 Task: For heading Use Italics Amatic SC with green colour & bold.  font size for heading22,  'Change the font style of data to'Caveat and font size to 14,  Change the alignment of both headline & data to Align left In the sheet  AssetAllocation logbook
Action: Mouse moved to (66, 146)
Screenshot: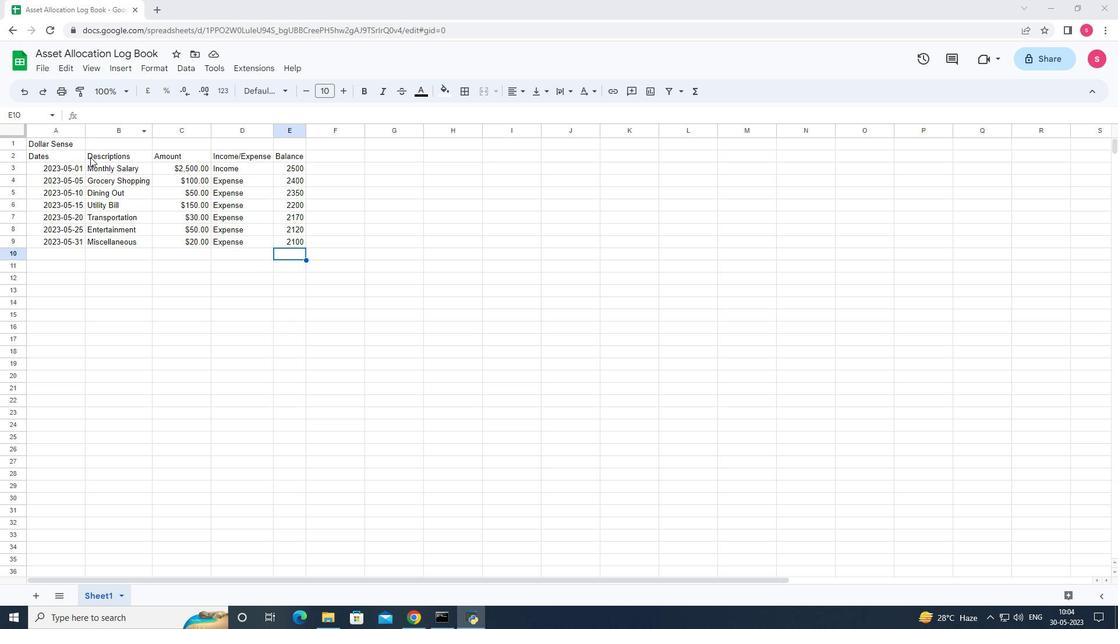 
Action: Mouse pressed left at (66, 146)
Screenshot: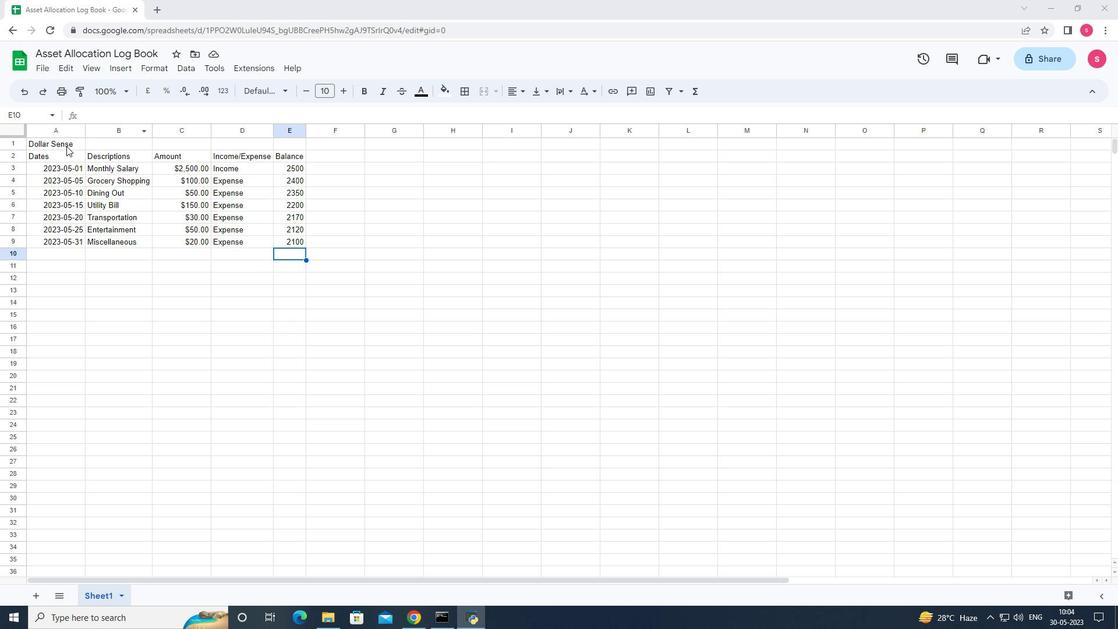 
Action: Mouse moved to (290, 89)
Screenshot: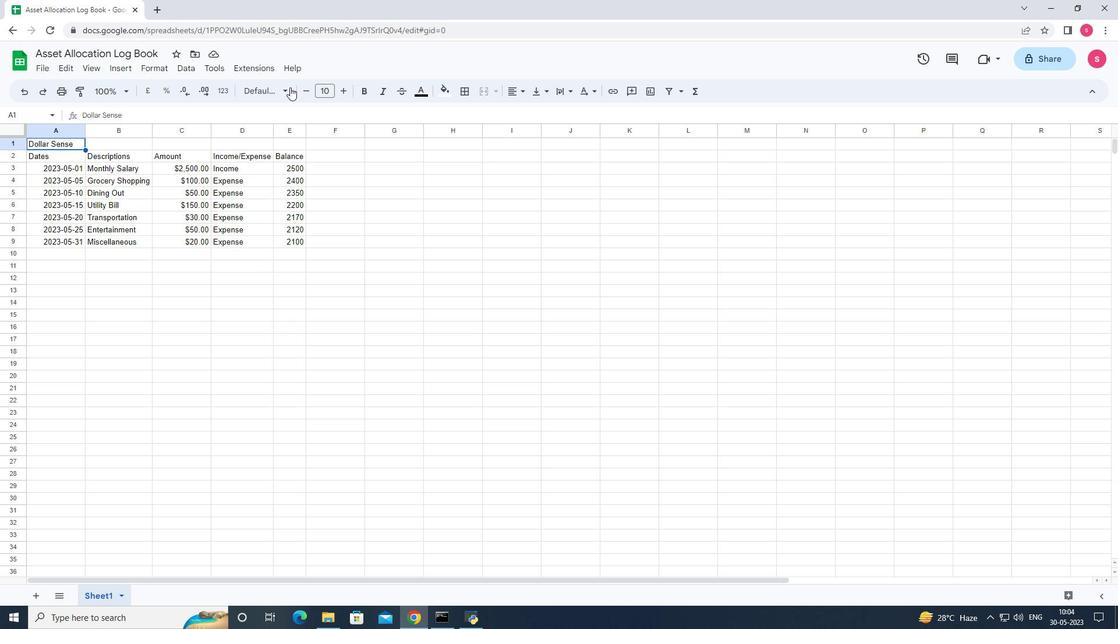 
Action: Mouse pressed left at (290, 89)
Screenshot: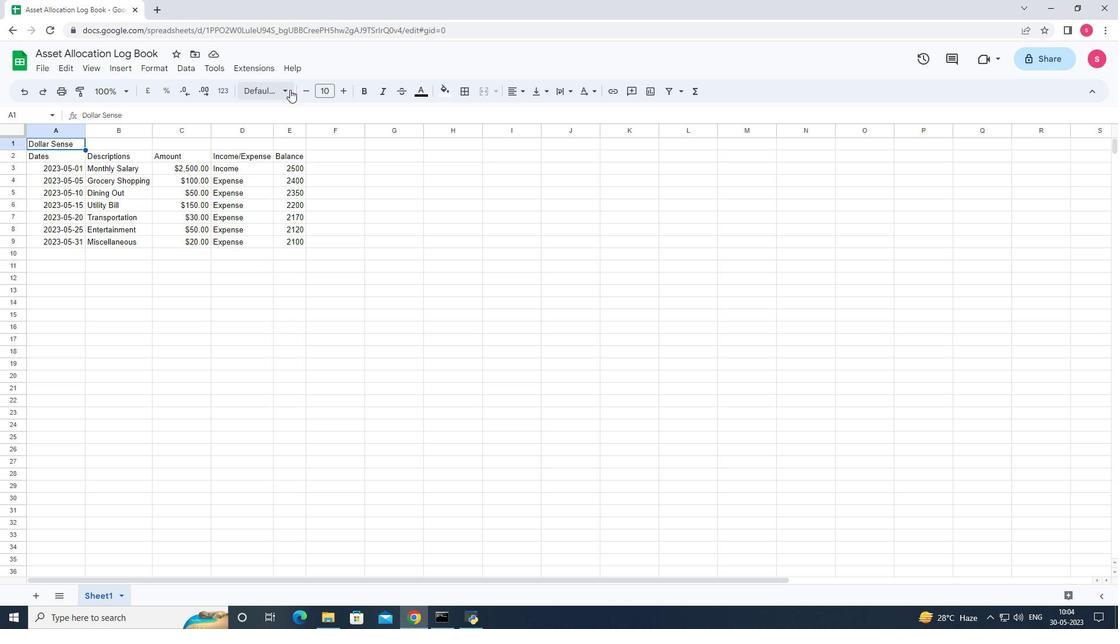 
Action: Mouse moved to (290, 311)
Screenshot: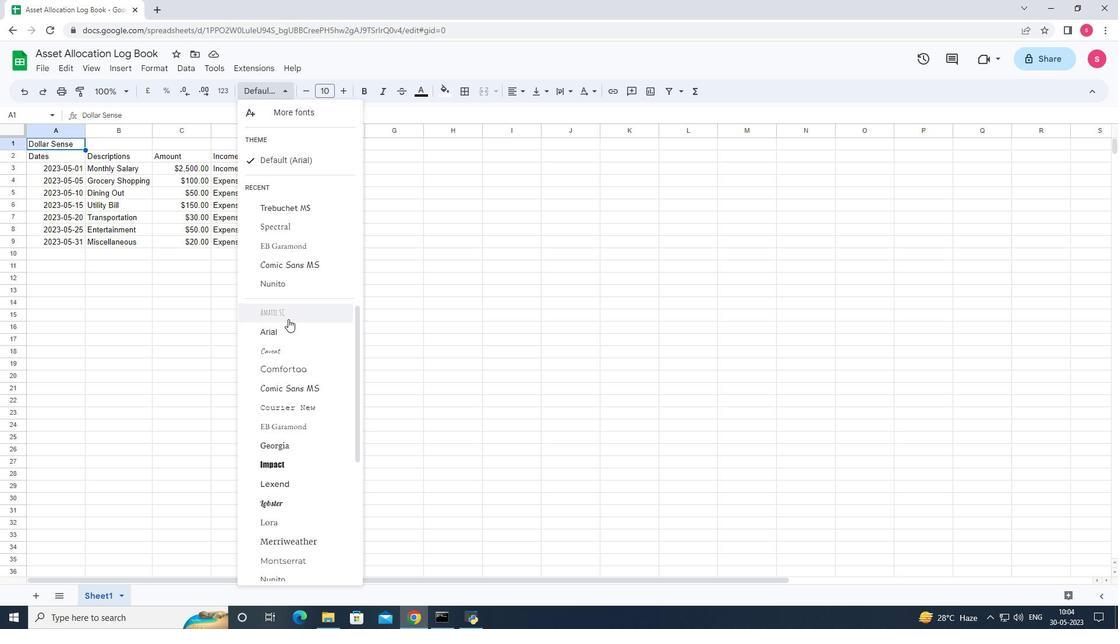 
Action: Mouse pressed left at (290, 311)
Screenshot: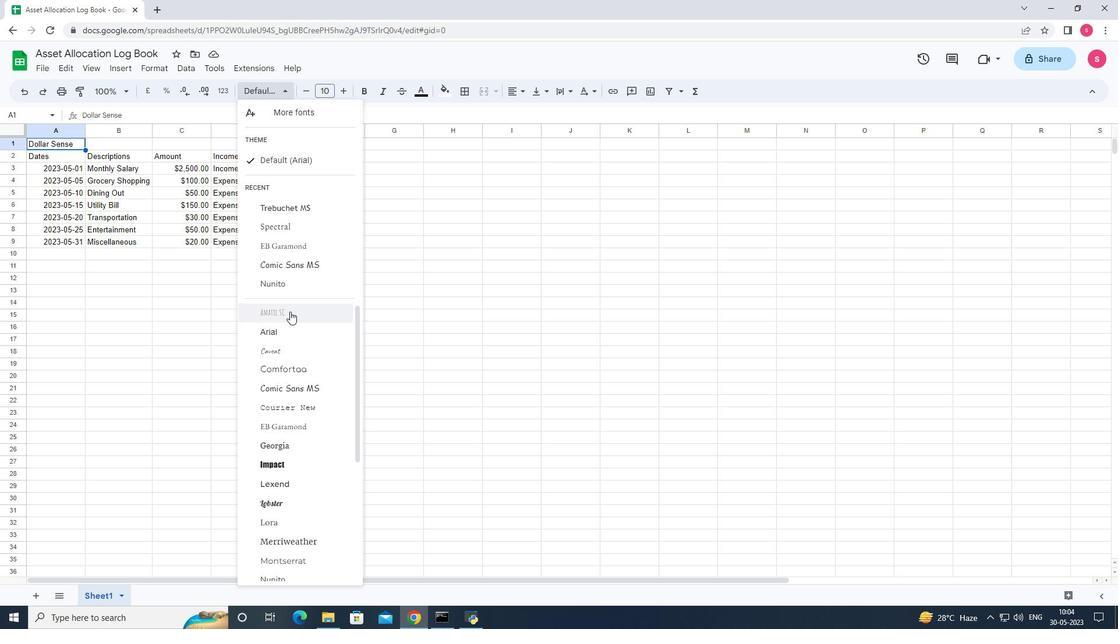
Action: Mouse moved to (425, 93)
Screenshot: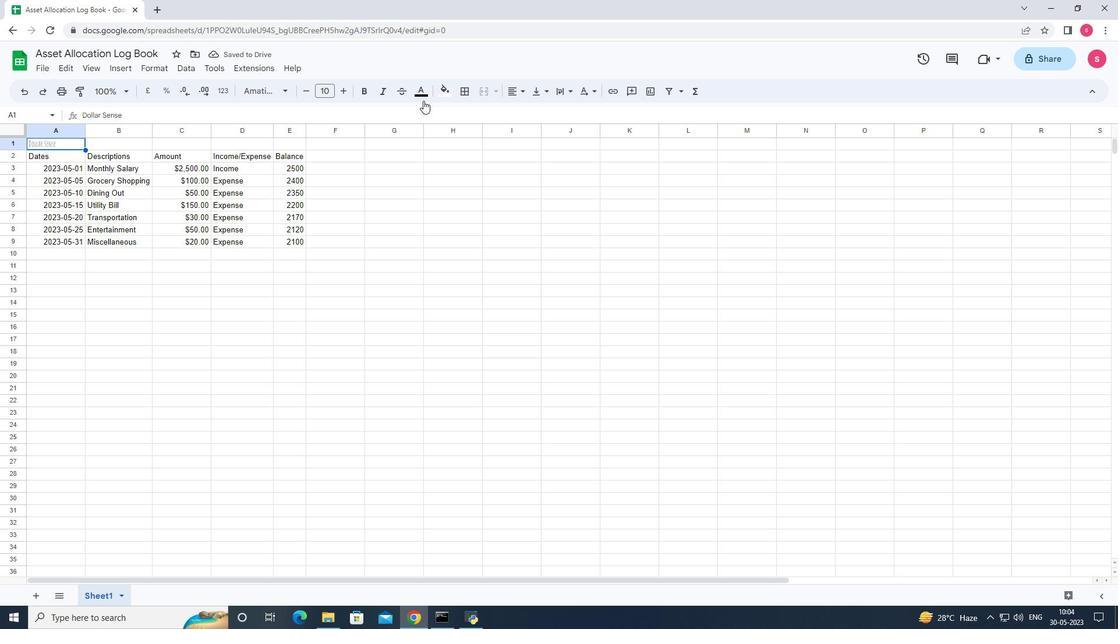 
Action: Mouse pressed left at (425, 93)
Screenshot: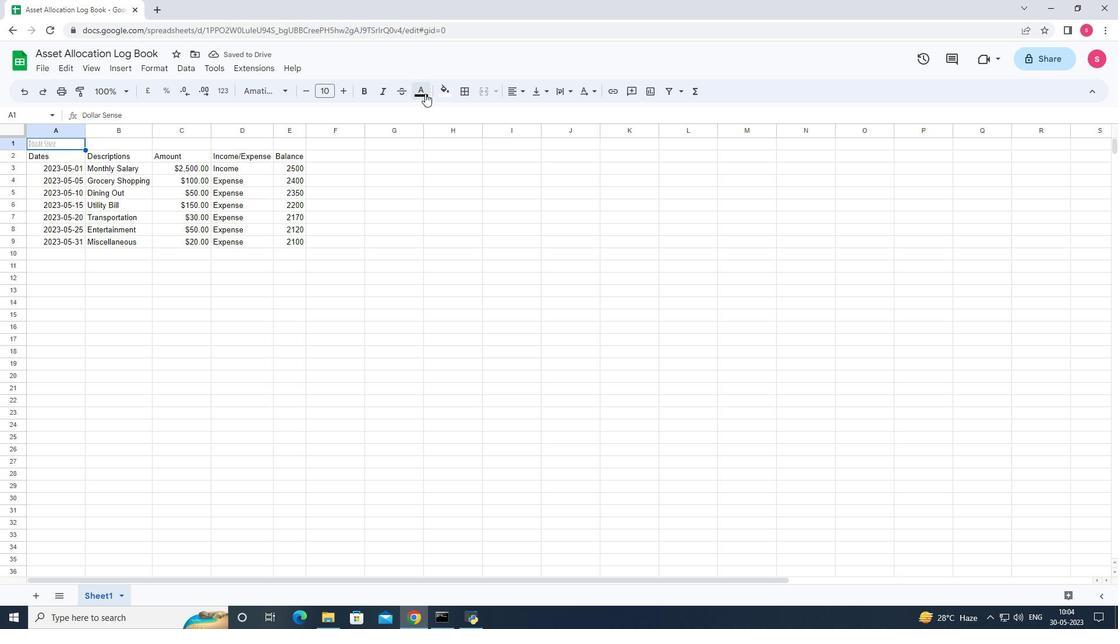 
Action: Mouse moved to (490, 251)
Screenshot: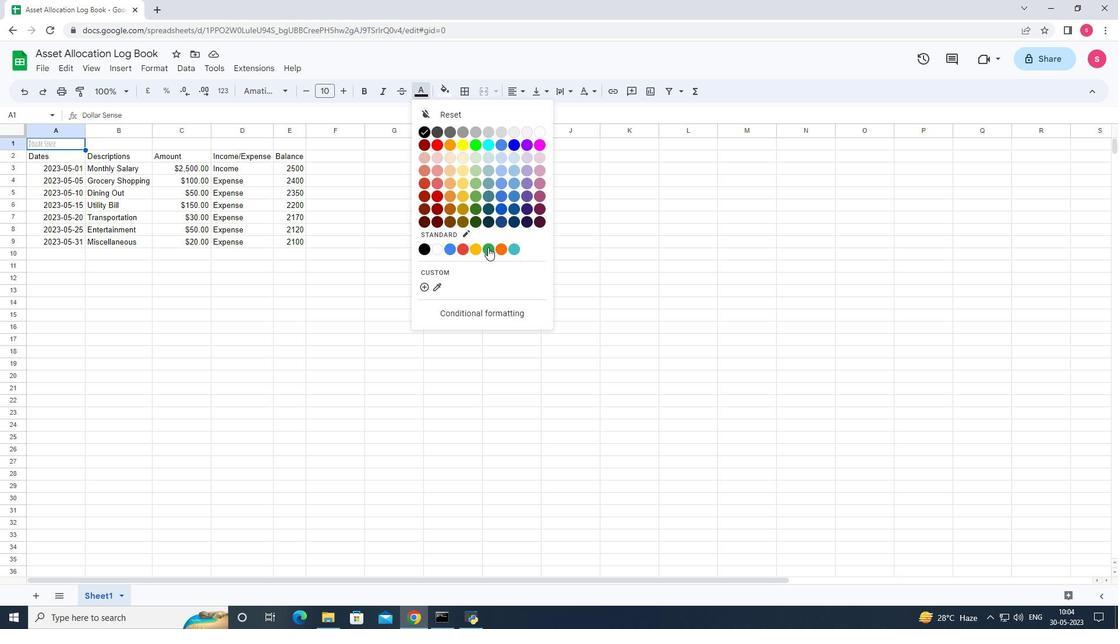 
Action: Mouse pressed left at (490, 251)
Screenshot: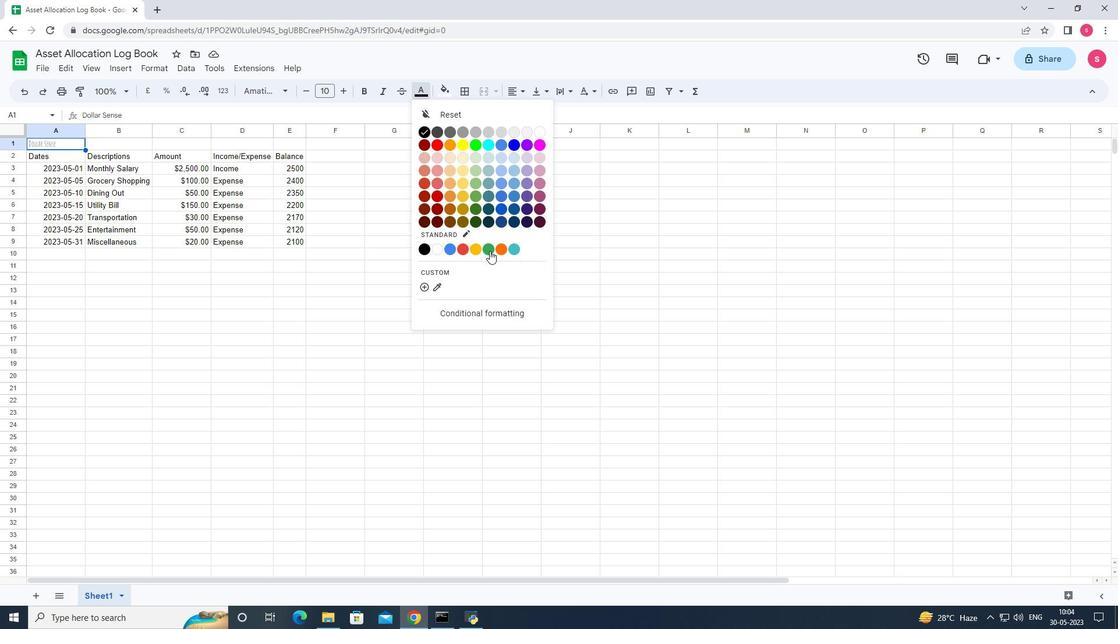 
Action: Mouse moved to (163, 71)
Screenshot: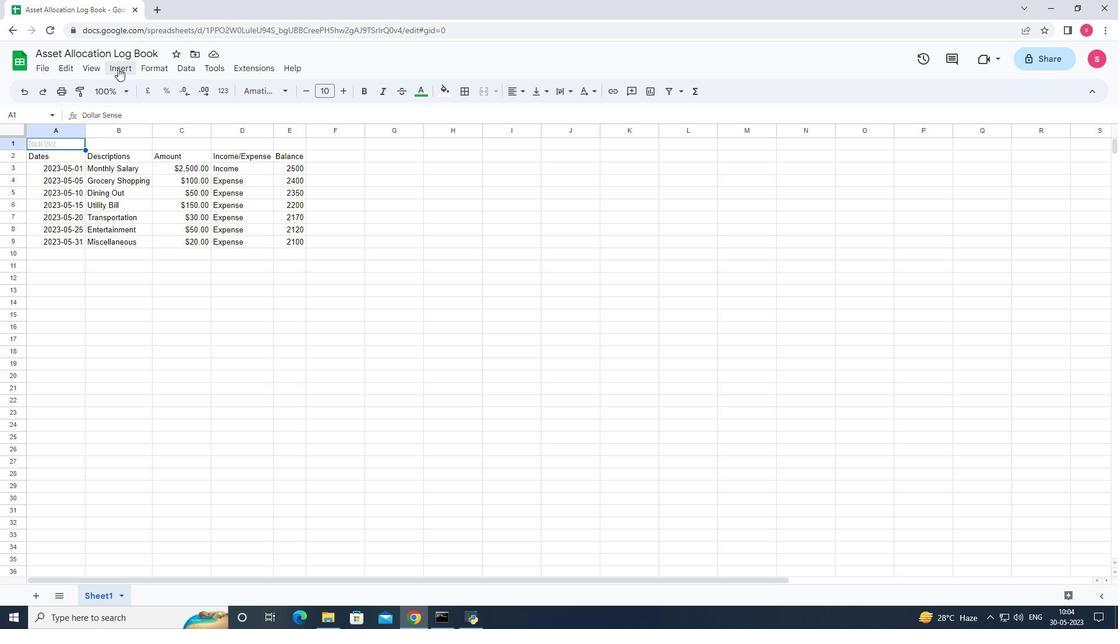 
Action: Mouse pressed left at (163, 71)
Screenshot: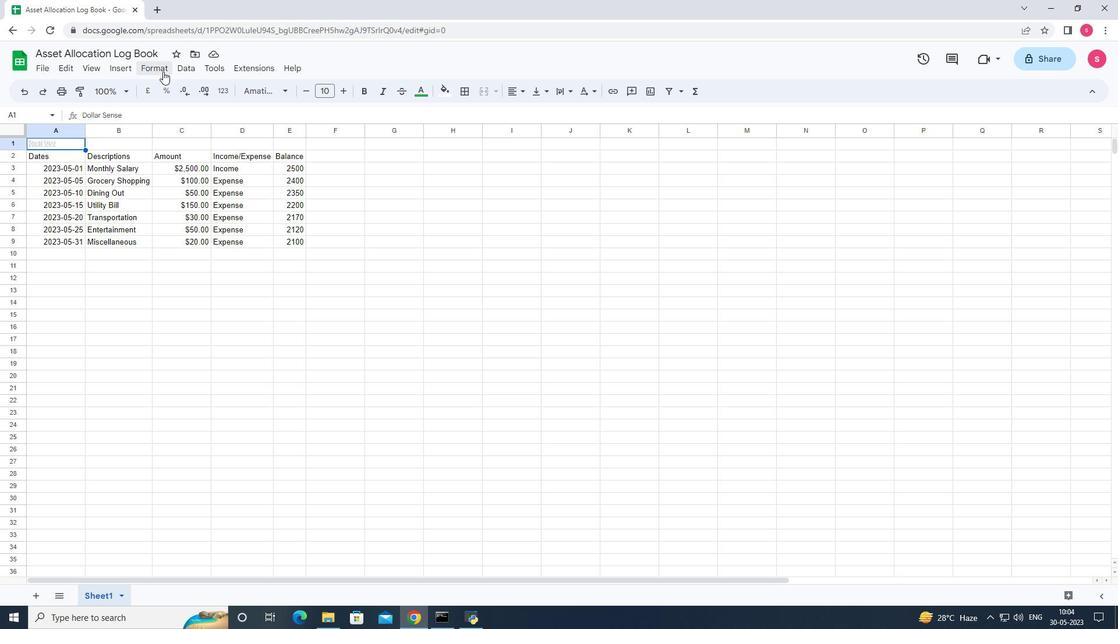 
Action: Mouse moved to (168, 129)
Screenshot: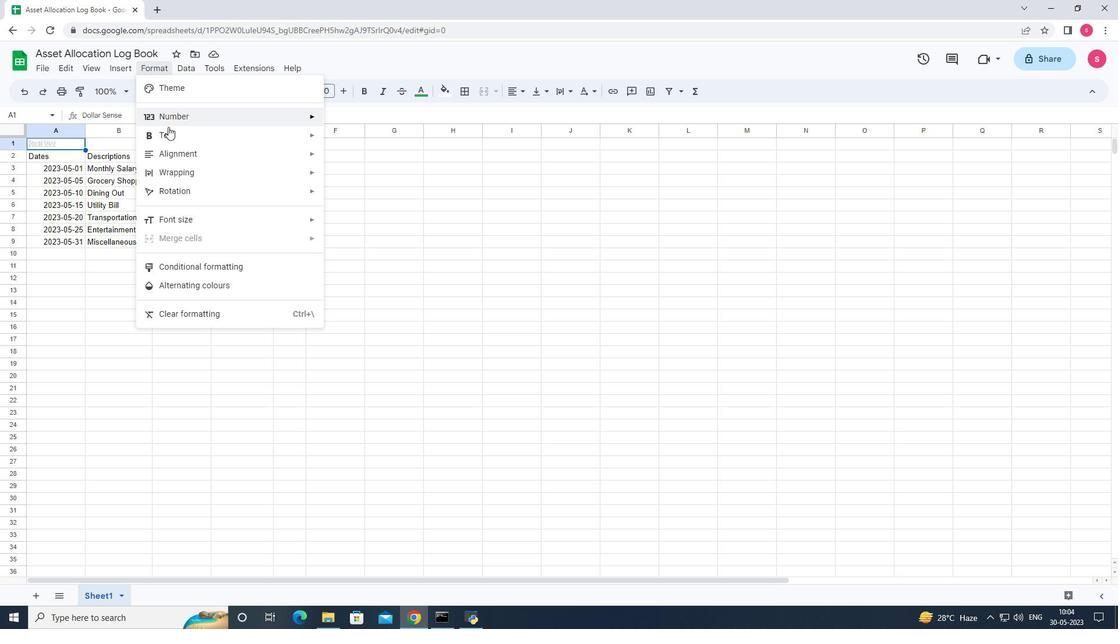 
Action: Mouse pressed left at (168, 129)
Screenshot: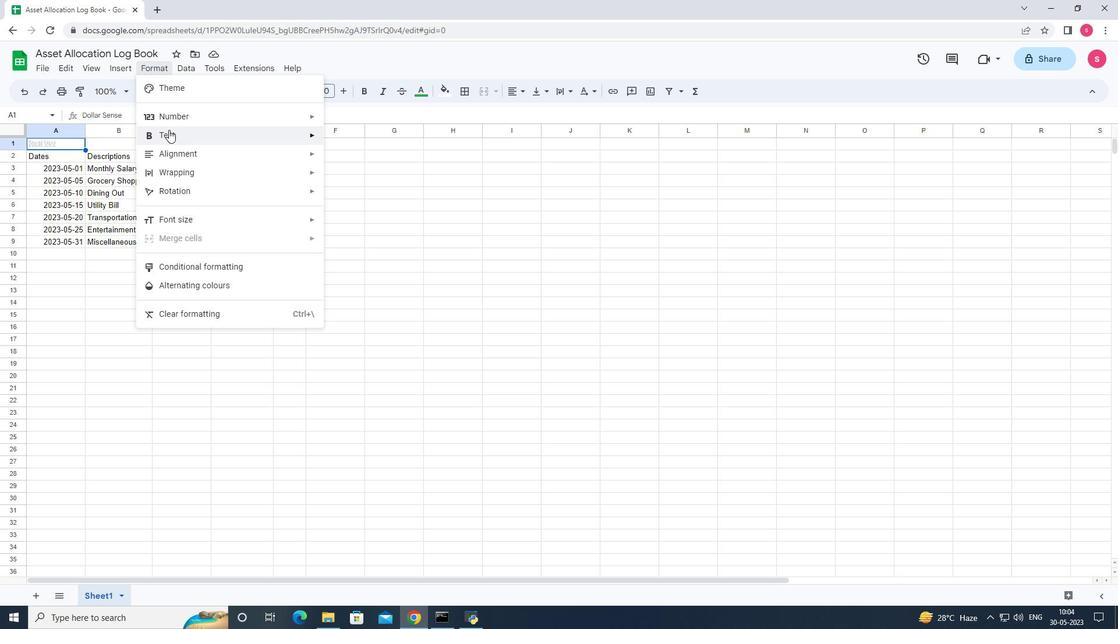 
Action: Mouse moved to (373, 137)
Screenshot: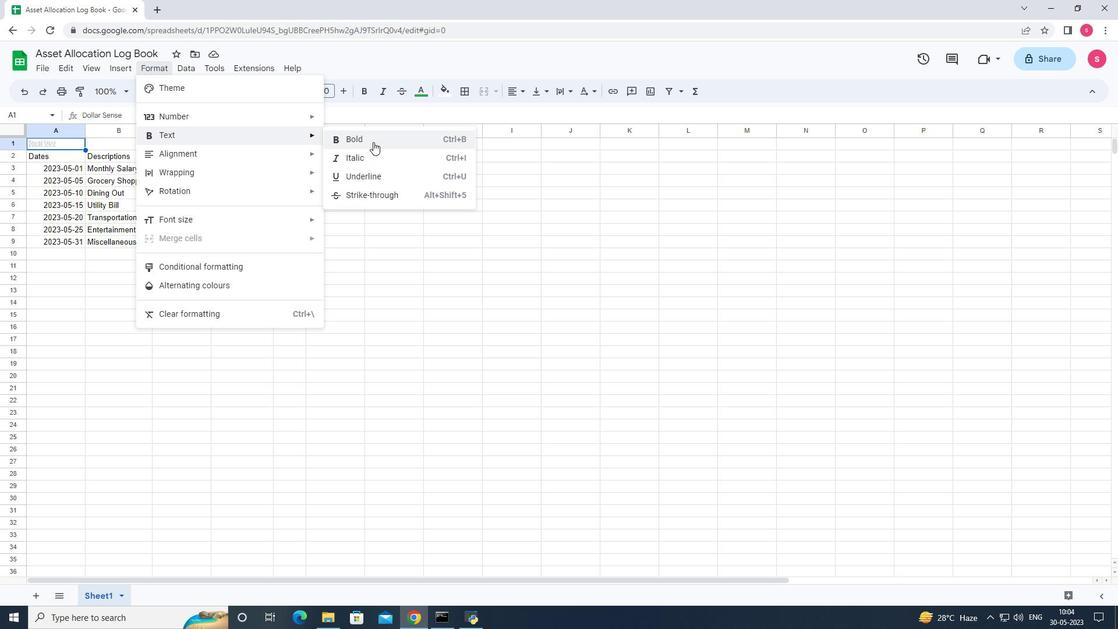 
Action: Mouse pressed left at (373, 137)
Screenshot: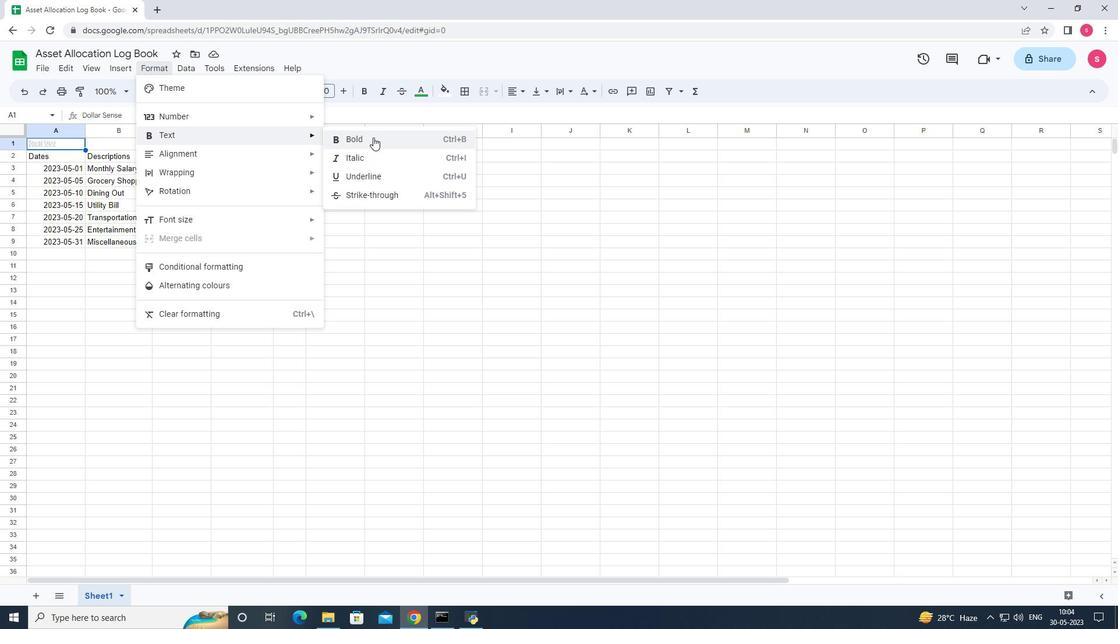 
Action: Mouse moved to (340, 87)
Screenshot: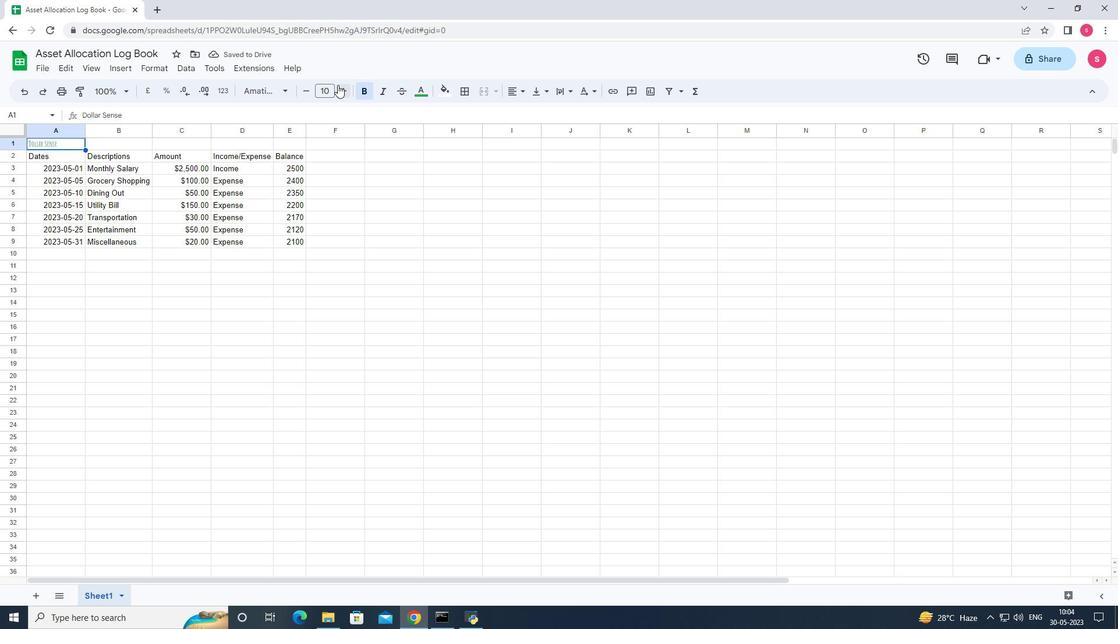 
Action: Mouse pressed left at (340, 87)
Screenshot: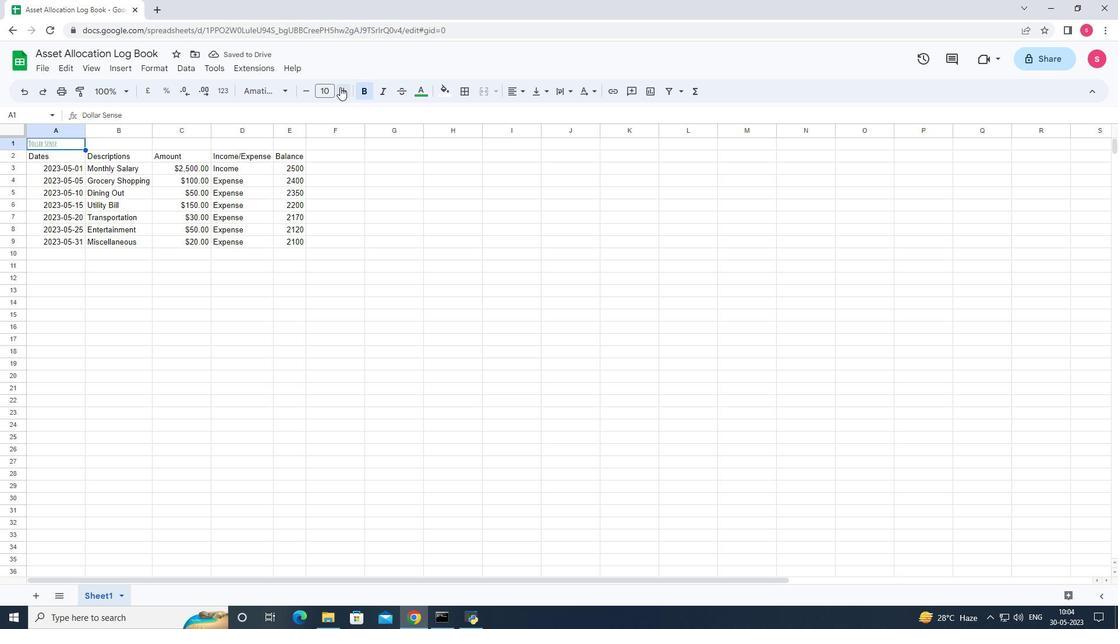 
Action: Mouse pressed left at (340, 87)
Screenshot: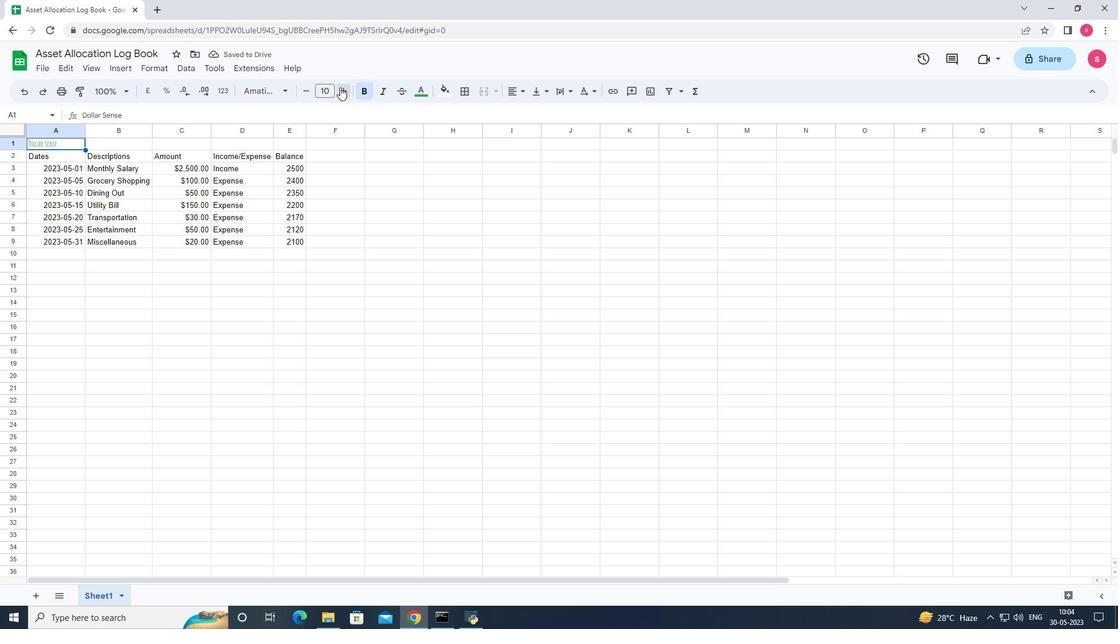 
Action: Mouse pressed left at (340, 87)
Screenshot: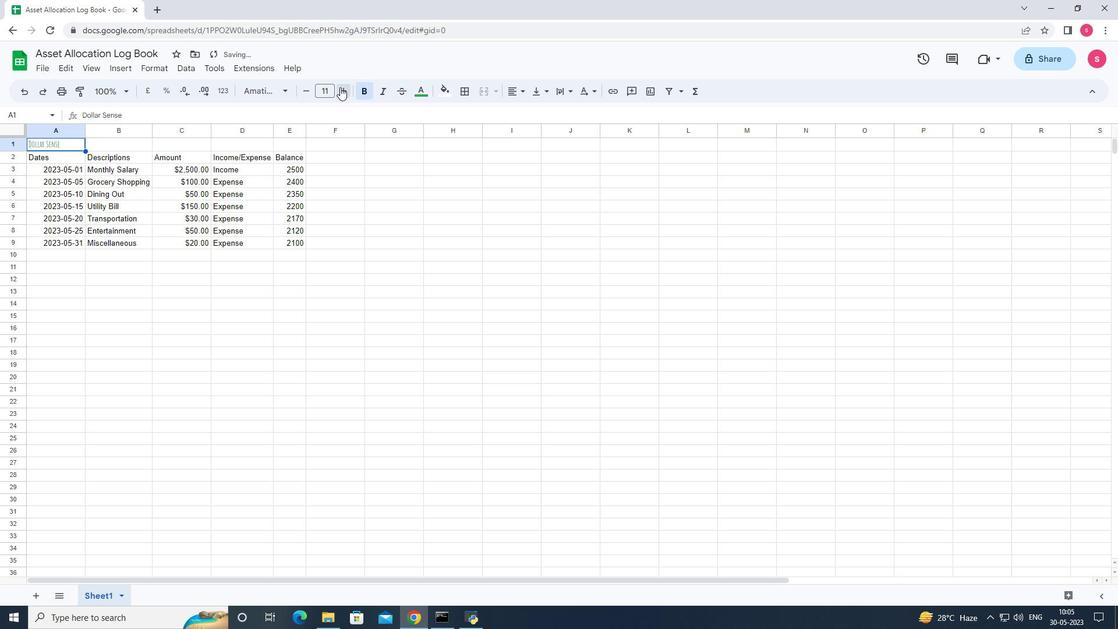 
Action: Mouse pressed left at (340, 87)
Screenshot: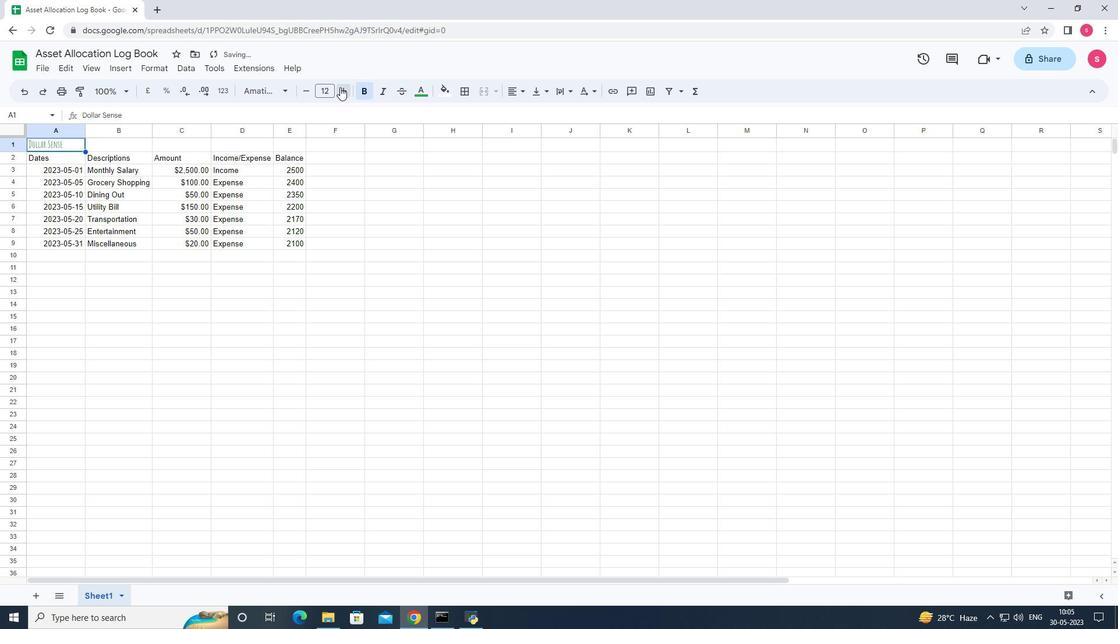 
Action: Mouse pressed left at (340, 87)
Screenshot: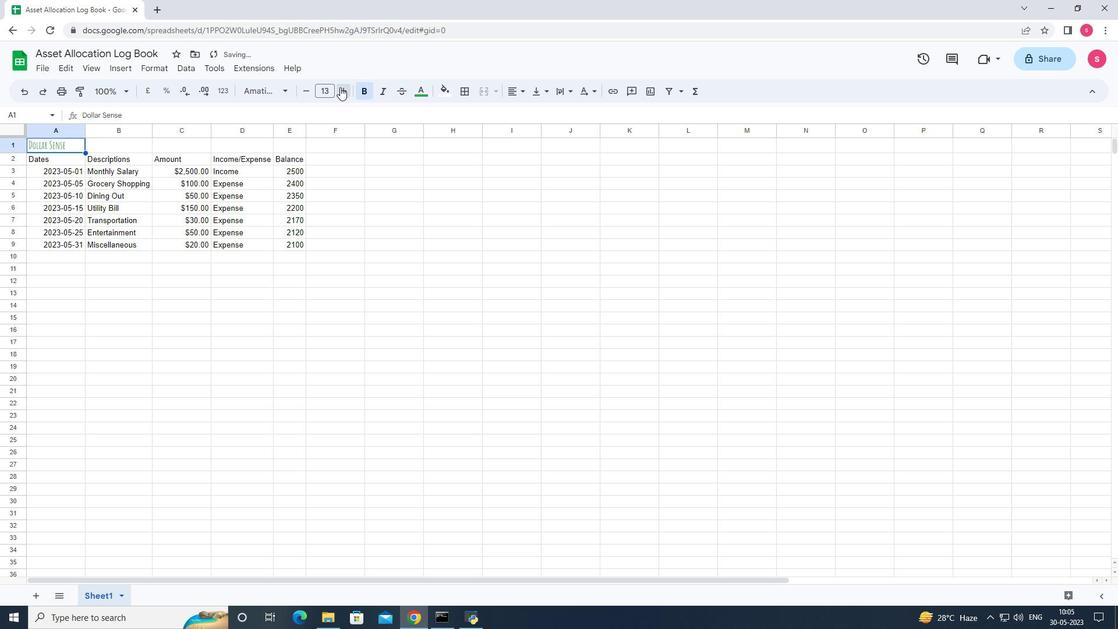 
Action: Mouse pressed left at (340, 87)
Screenshot: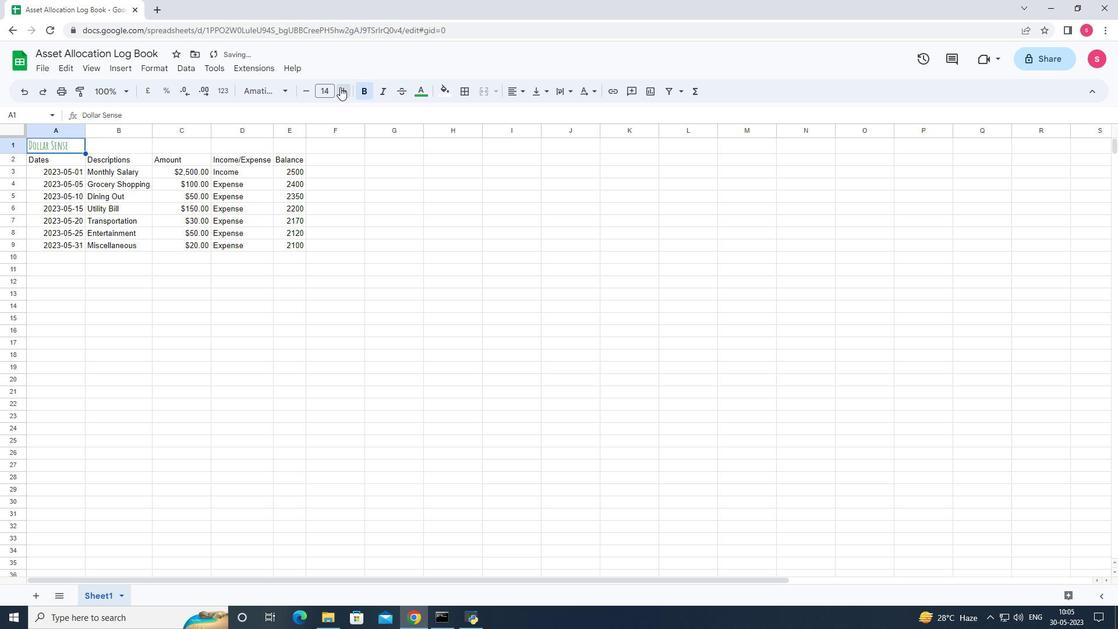 
Action: Mouse pressed left at (340, 87)
Screenshot: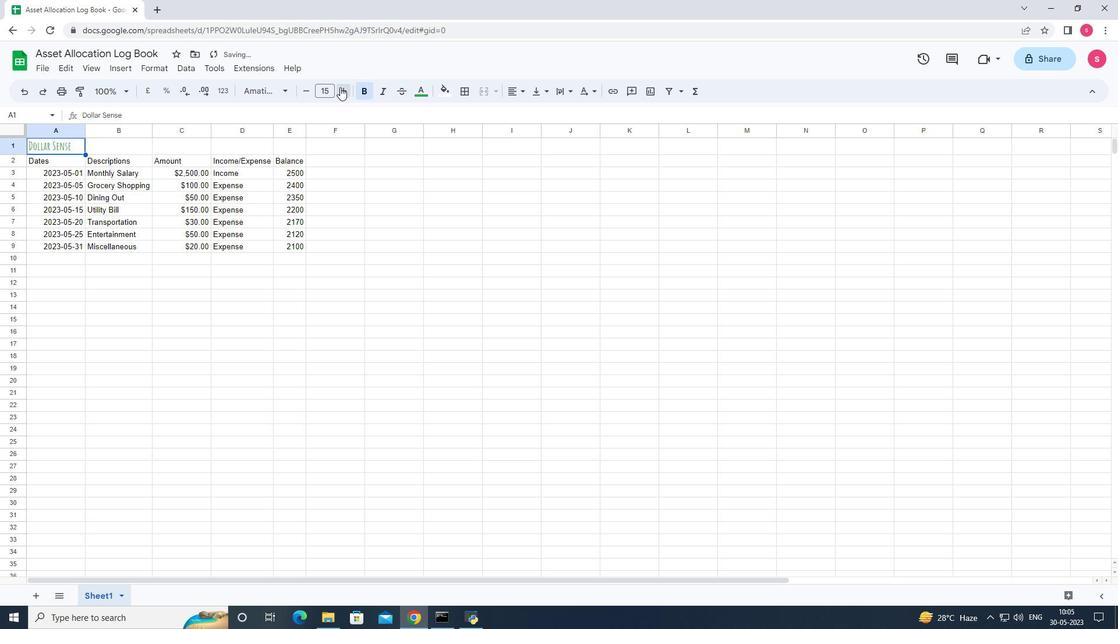 
Action: Mouse pressed left at (340, 87)
Screenshot: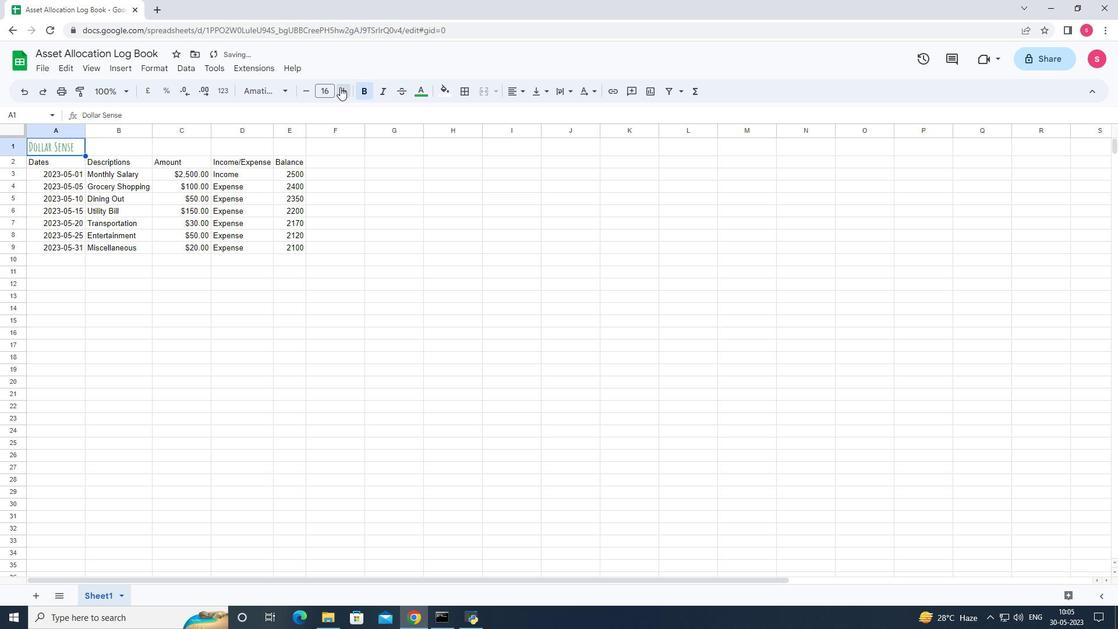 
Action: Mouse pressed left at (340, 87)
Screenshot: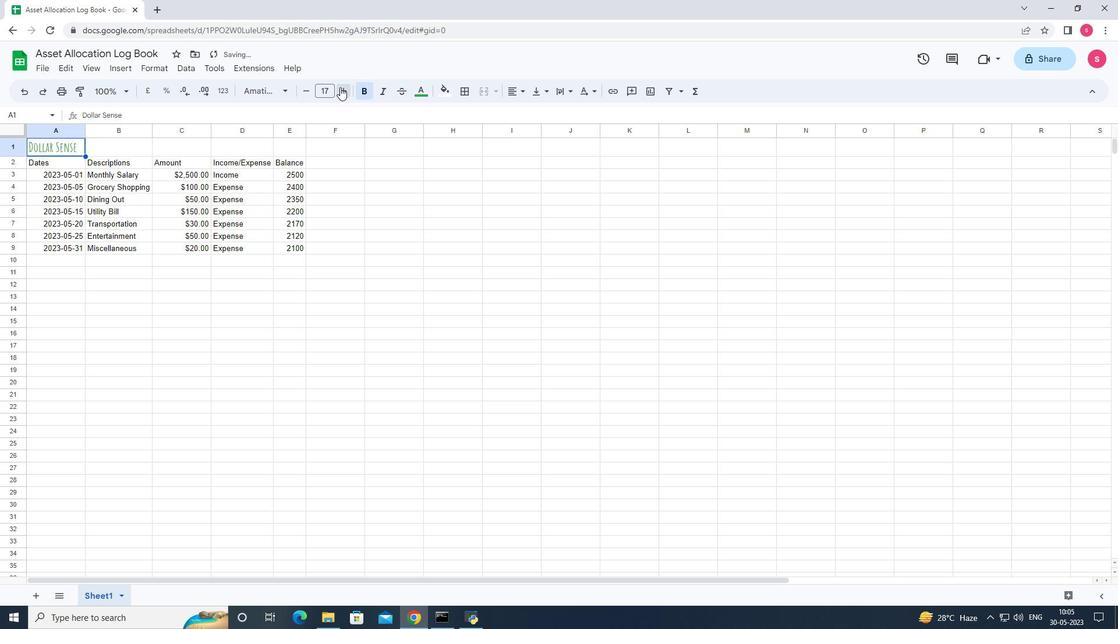 
Action: Mouse pressed left at (340, 87)
Screenshot: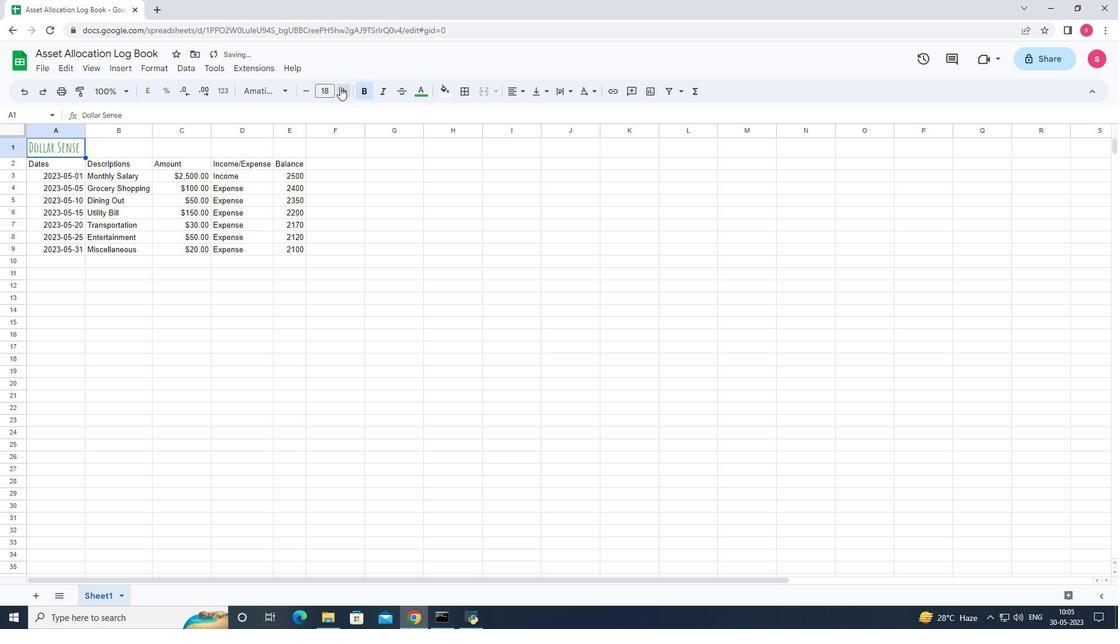 
Action: Mouse pressed left at (340, 87)
Screenshot: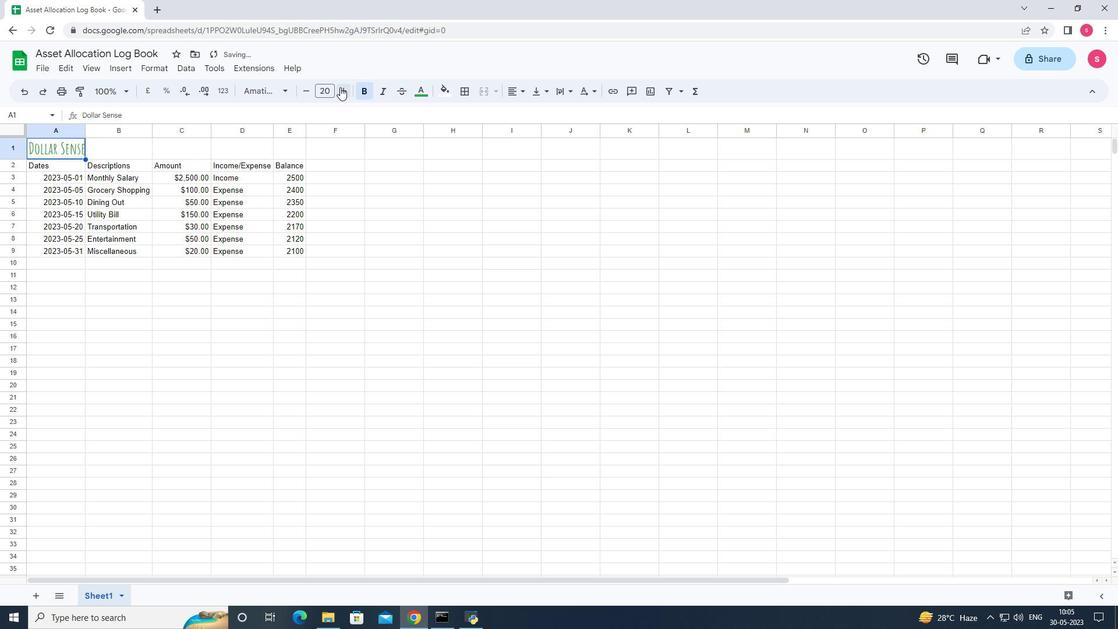 
Action: Mouse pressed left at (340, 87)
Screenshot: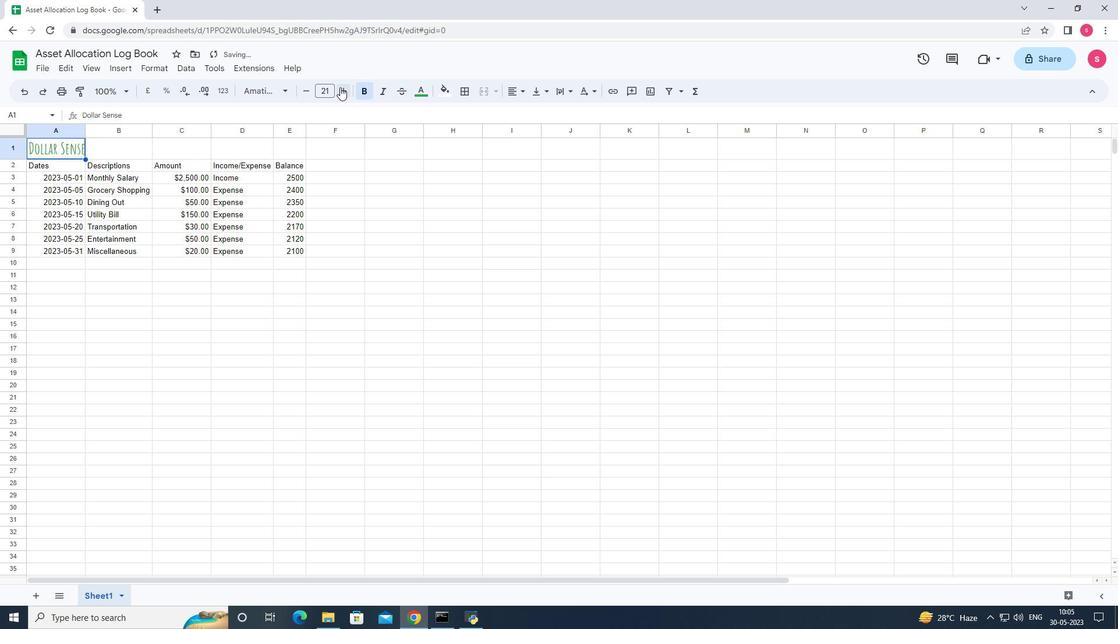 
Action: Mouse moved to (56, 168)
Screenshot: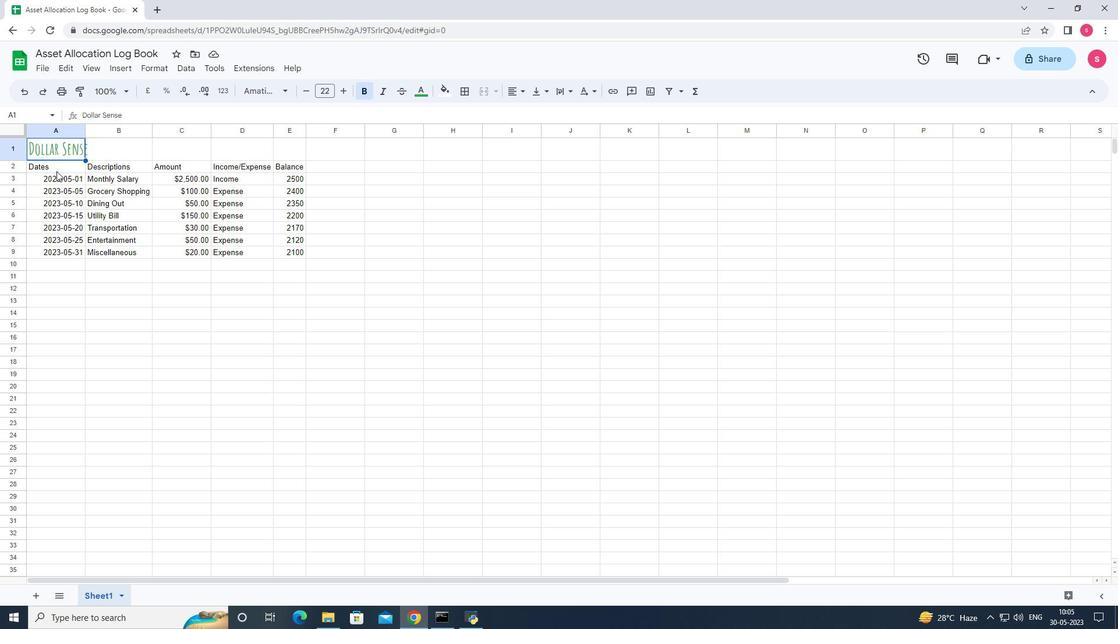 
Action: Mouse pressed left at (56, 168)
Screenshot: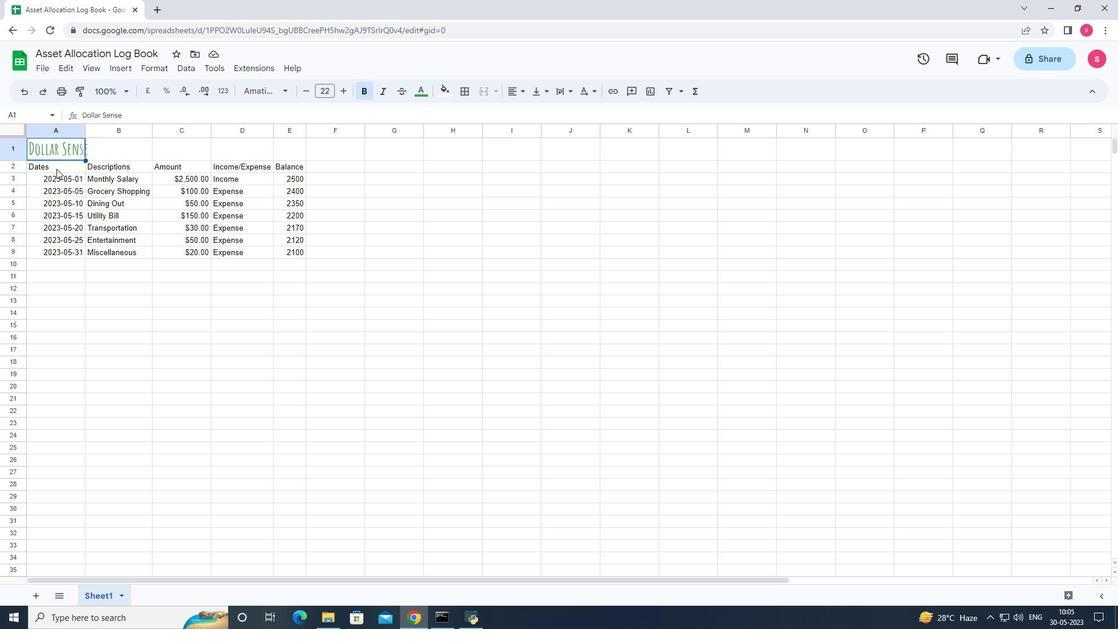 
Action: Mouse moved to (280, 89)
Screenshot: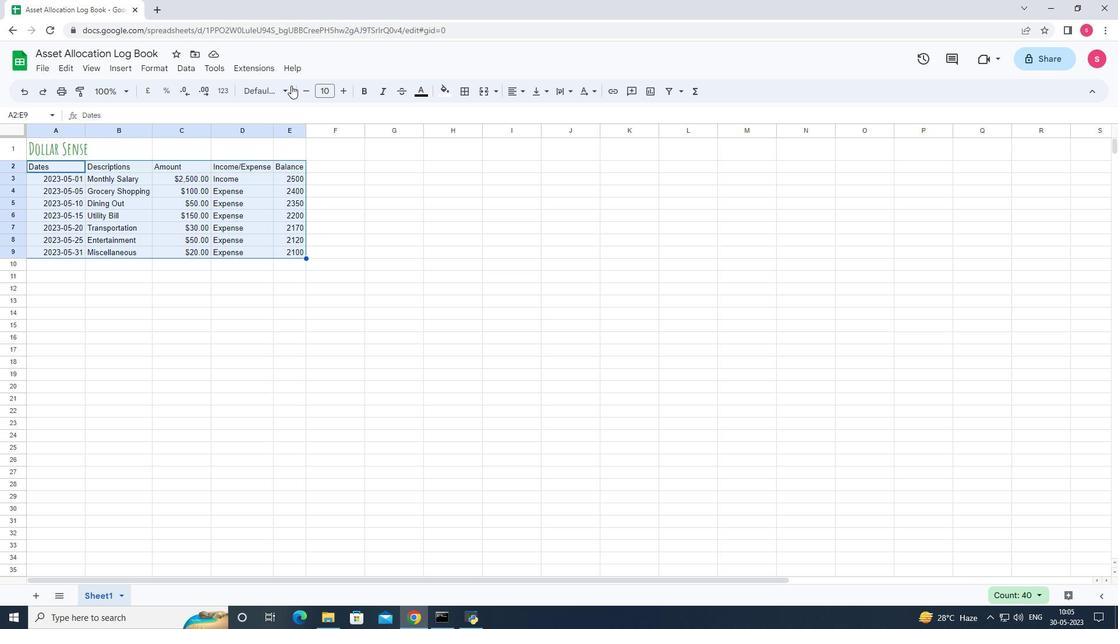
Action: Mouse pressed left at (280, 89)
Screenshot: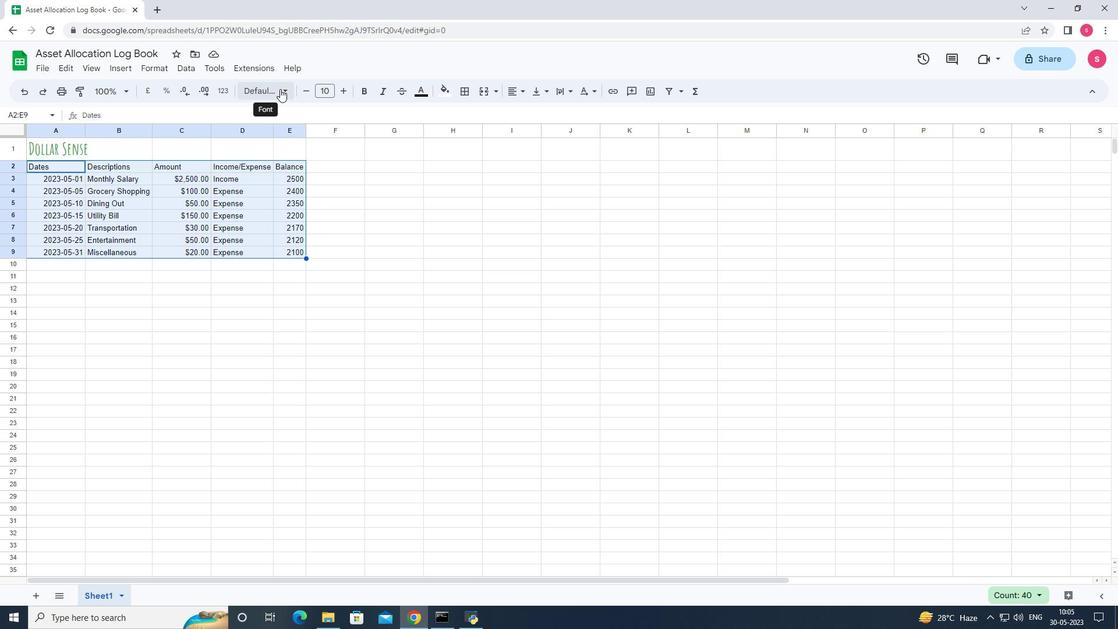 
Action: Mouse moved to (294, 262)
Screenshot: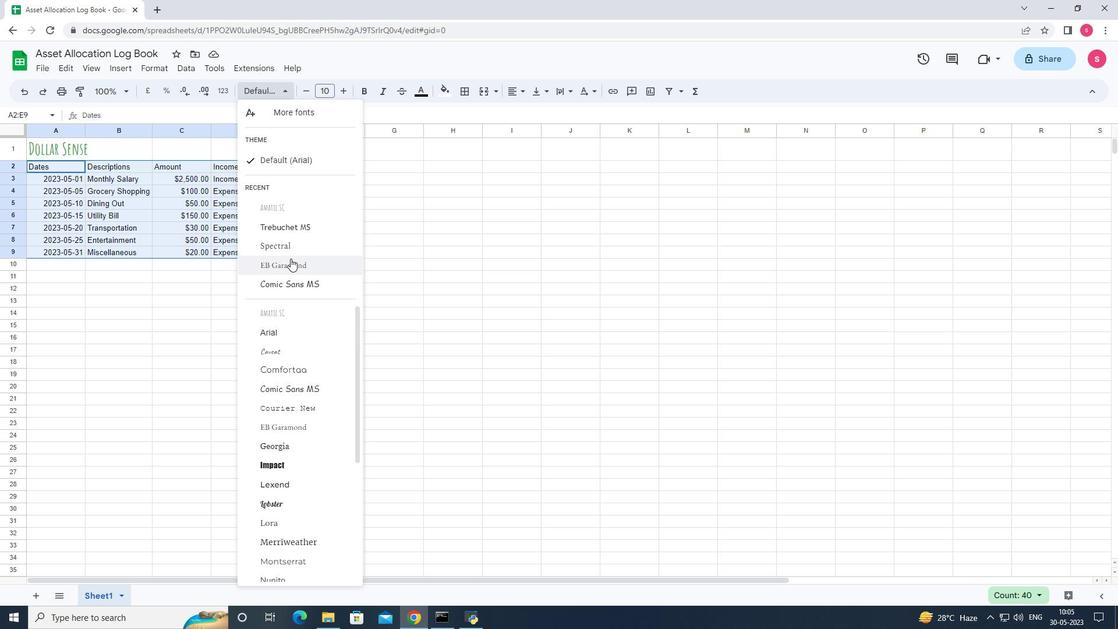 
Action: Mouse scrolled (294, 261) with delta (0, 0)
Screenshot: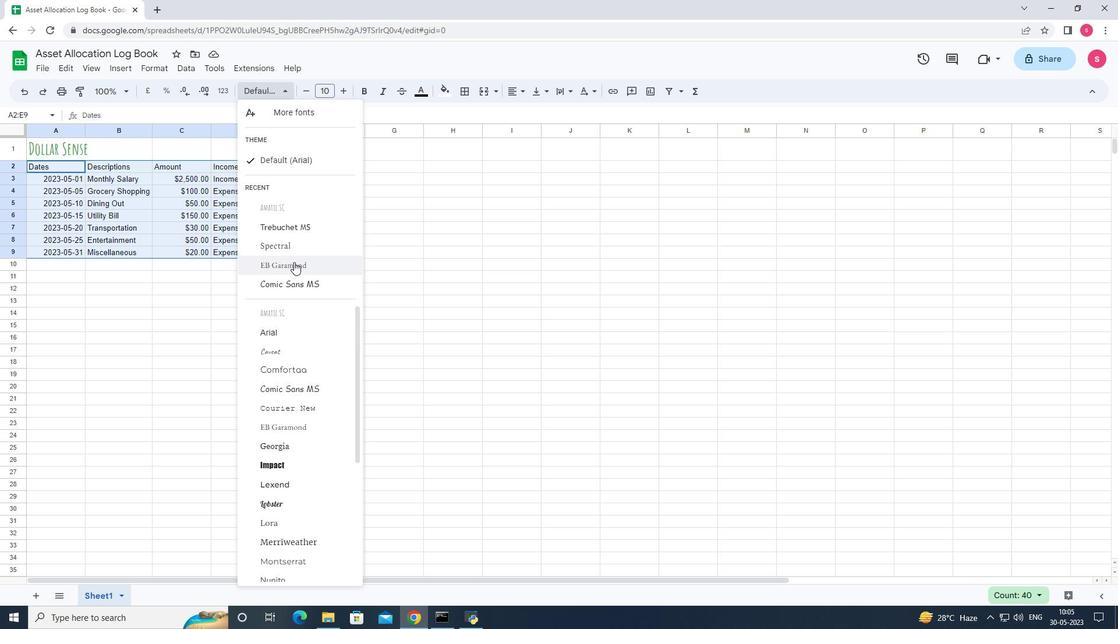 
Action: Mouse scrolled (294, 261) with delta (0, 0)
Screenshot: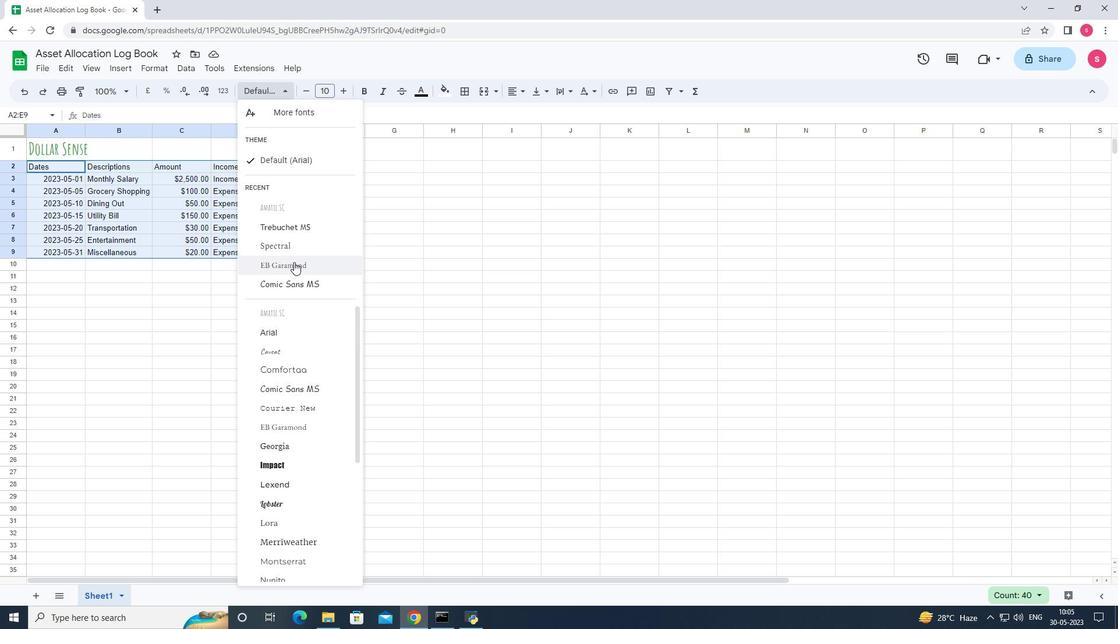 
Action: Mouse moved to (283, 354)
Screenshot: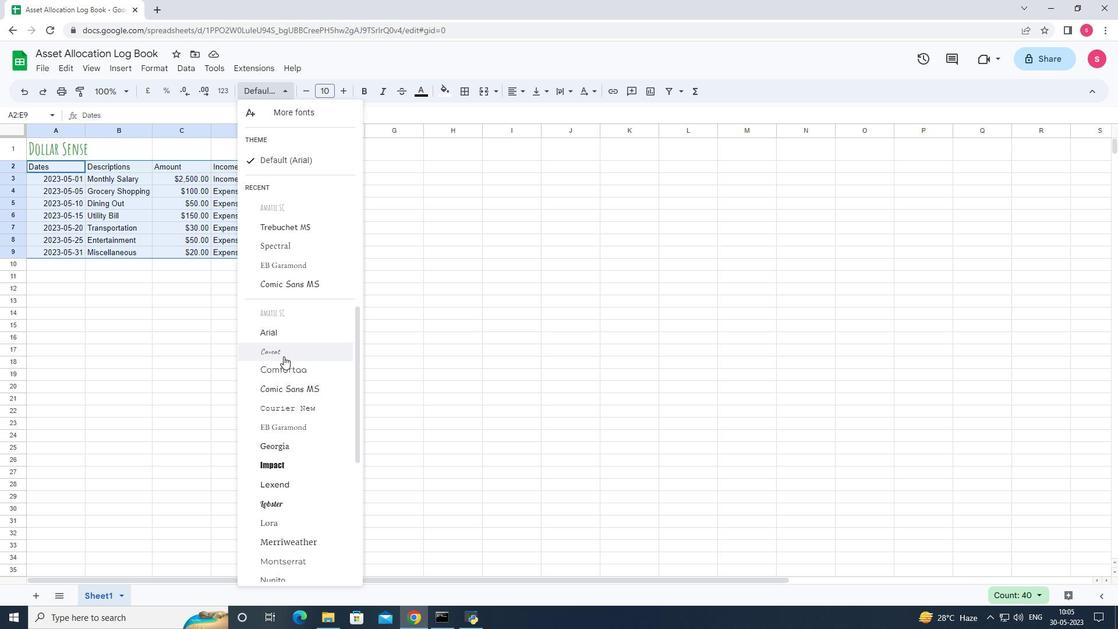 
Action: Mouse pressed left at (283, 354)
Screenshot: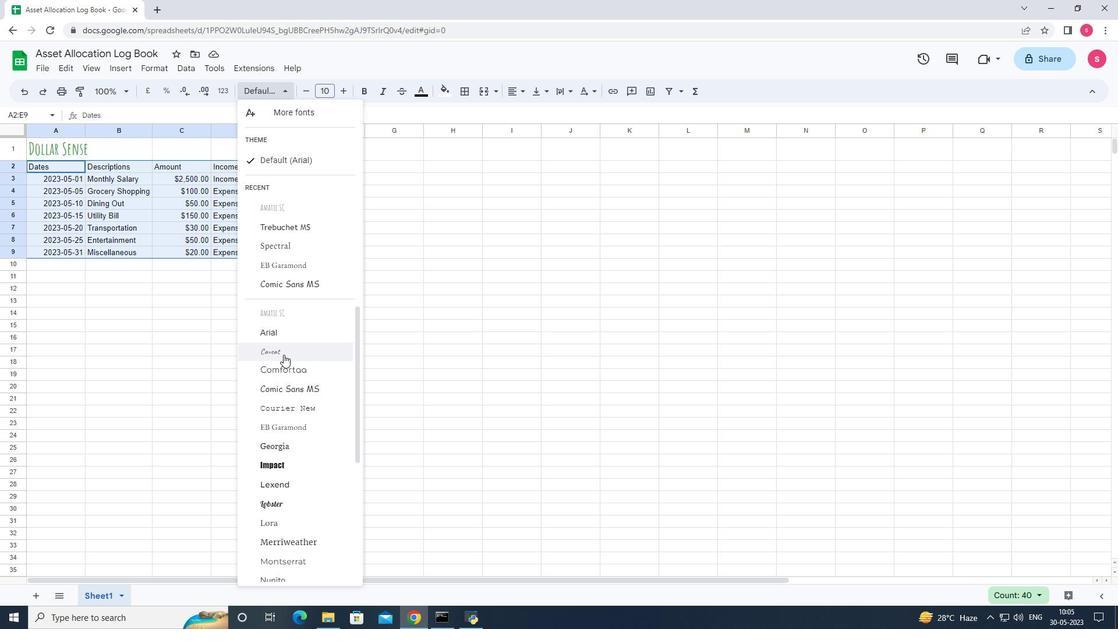 
Action: Mouse moved to (342, 96)
Screenshot: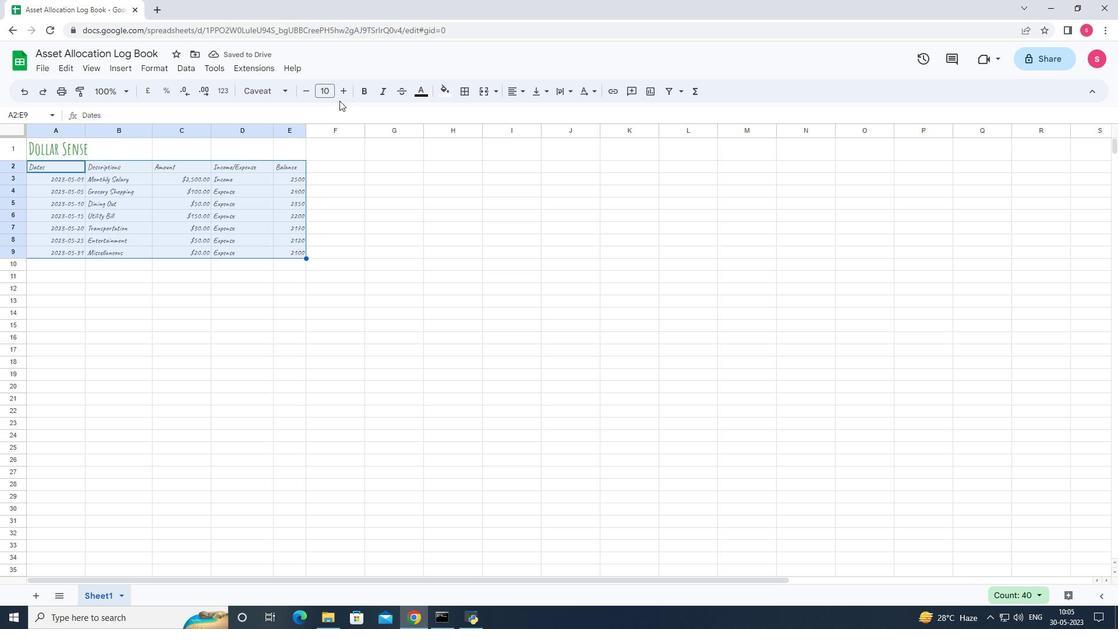 
Action: Mouse pressed left at (342, 96)
Screenshot: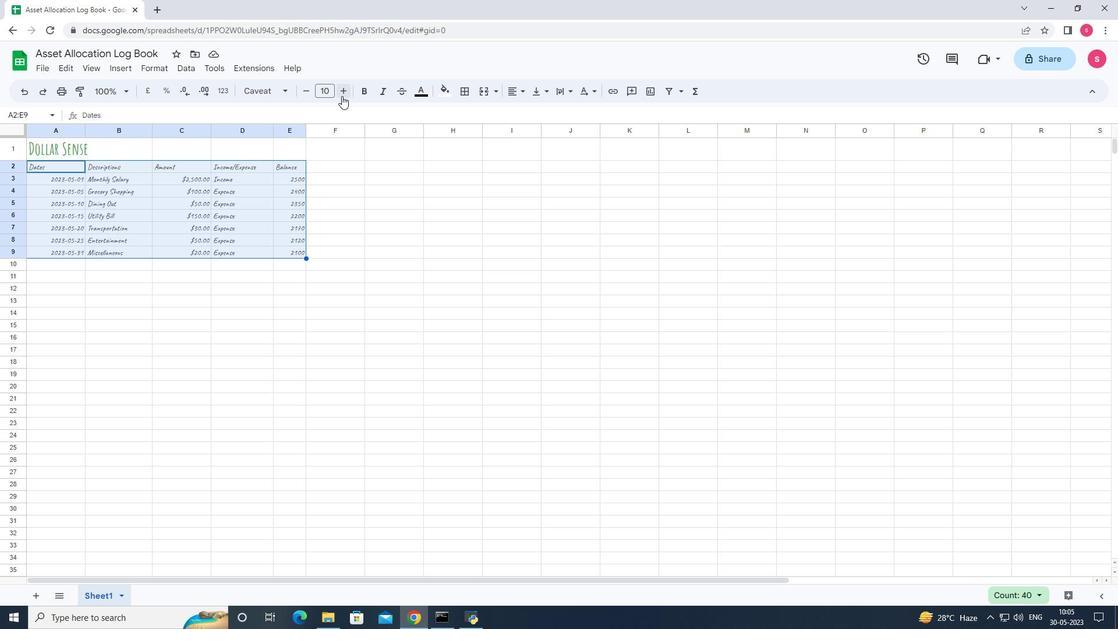 
Action: Mouse pressed left at (342, 96)
Screenshot: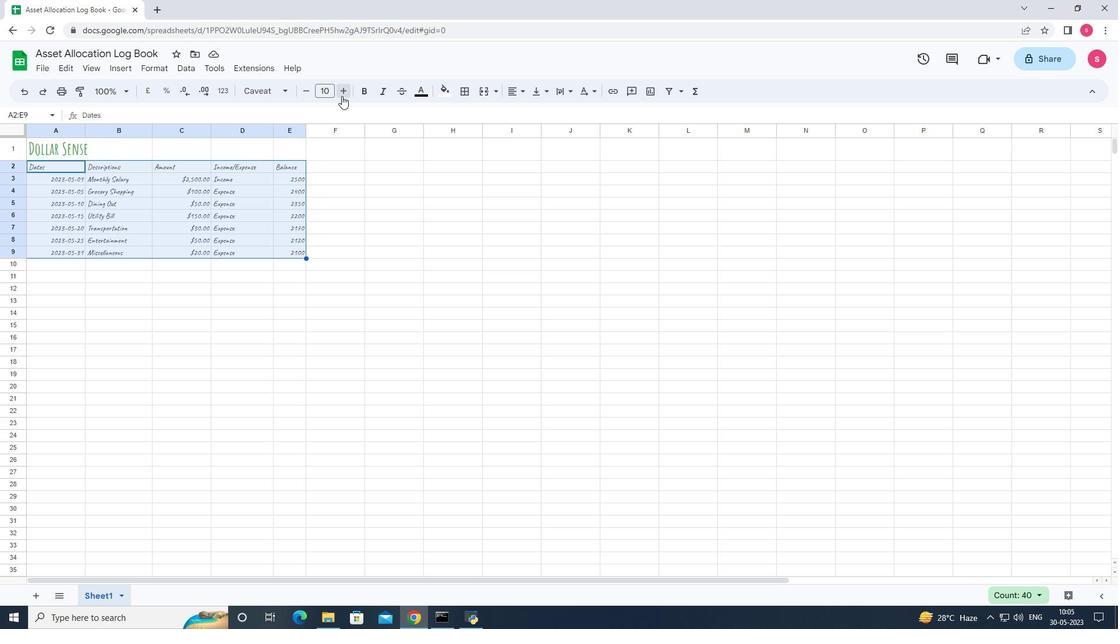 
Action: Mouse pressed left at (342, 96)
Screenshot: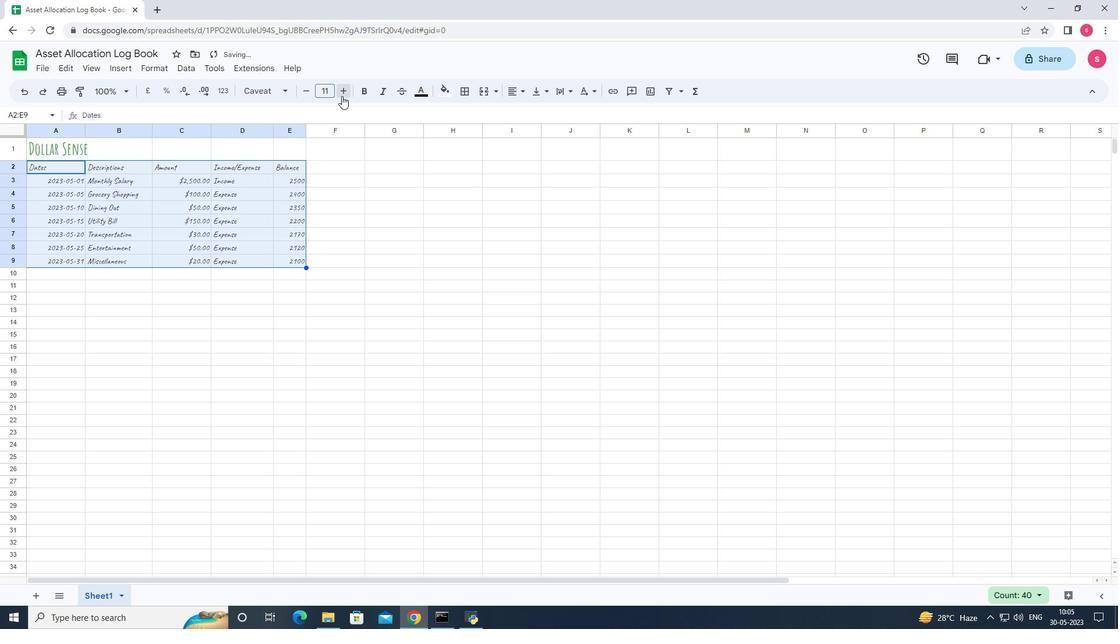 
Action: Mouse pressed left at (342, 96)
Screenshot: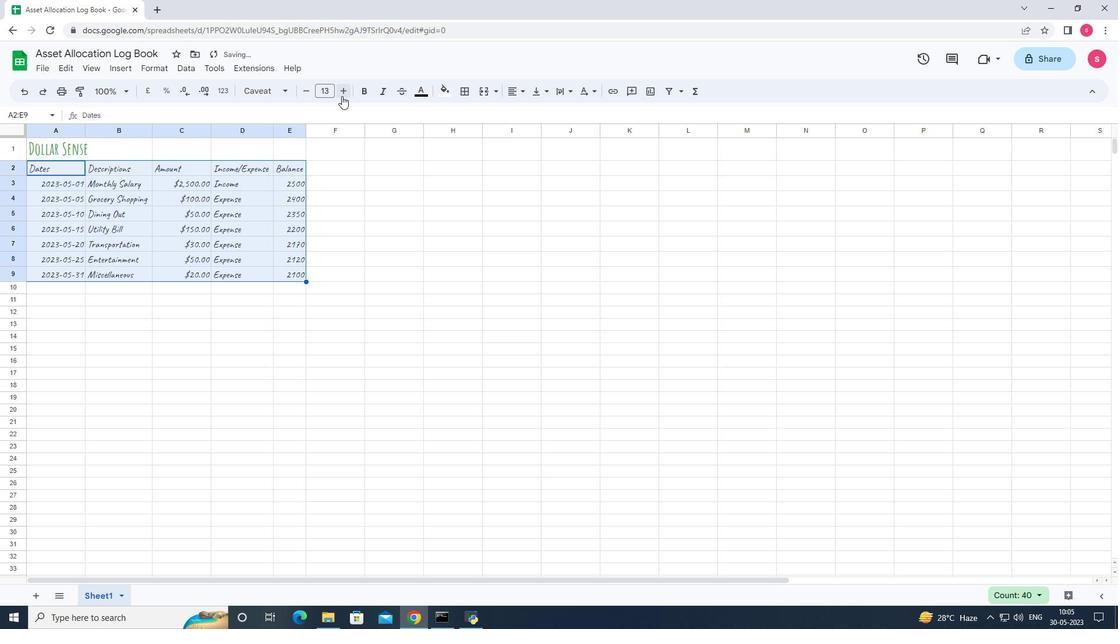 
Action: Mouse moved to (60, 144)
Screenshot: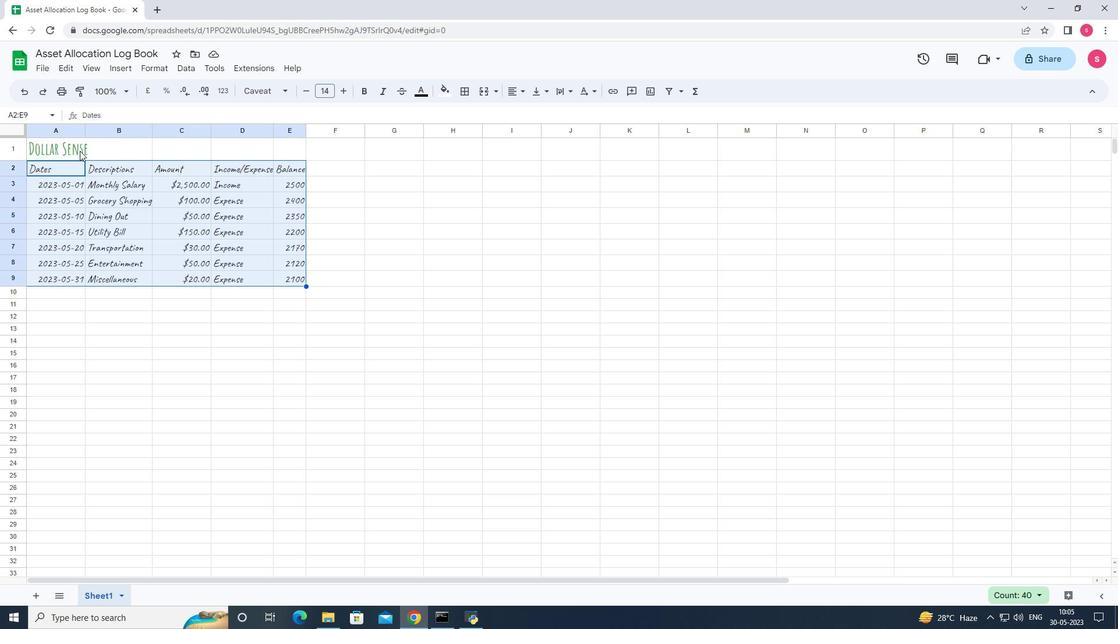 
Action: Mouse pressed left at (60, 144)
Screenshot: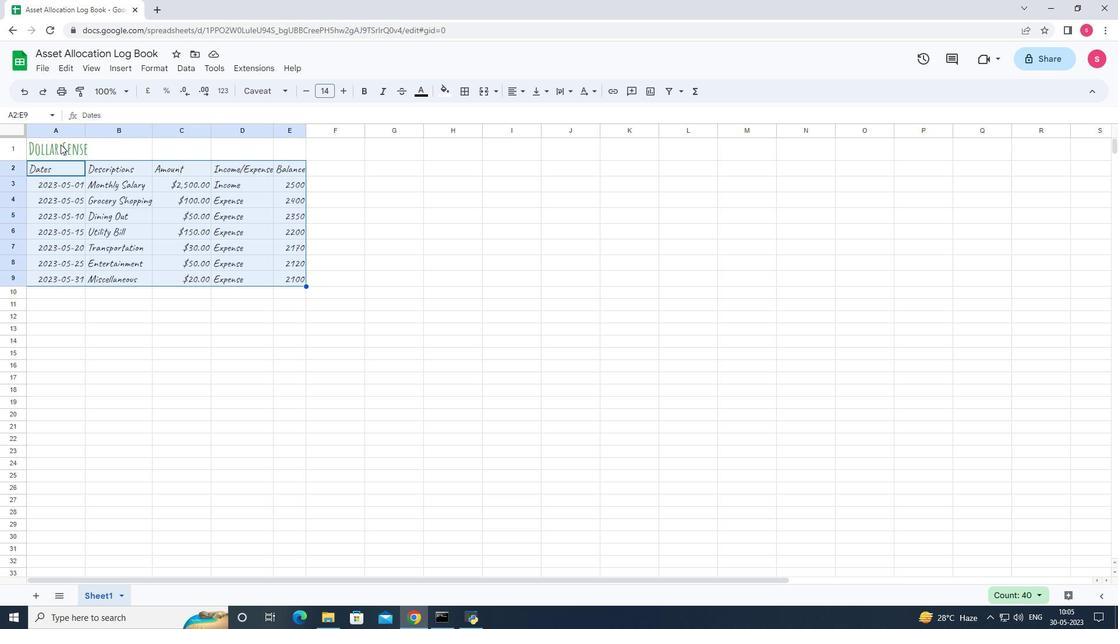 
Action: Mouse moved to (479, 93)
Screenshot: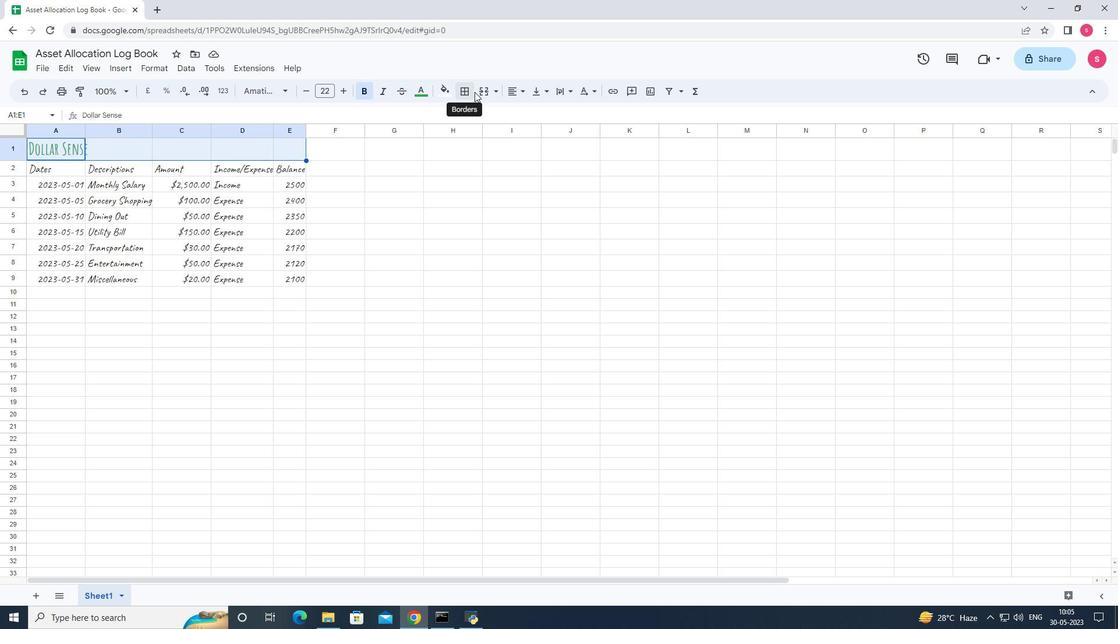 
Action: Mouse pressed left at (479, 93)
Screenshot: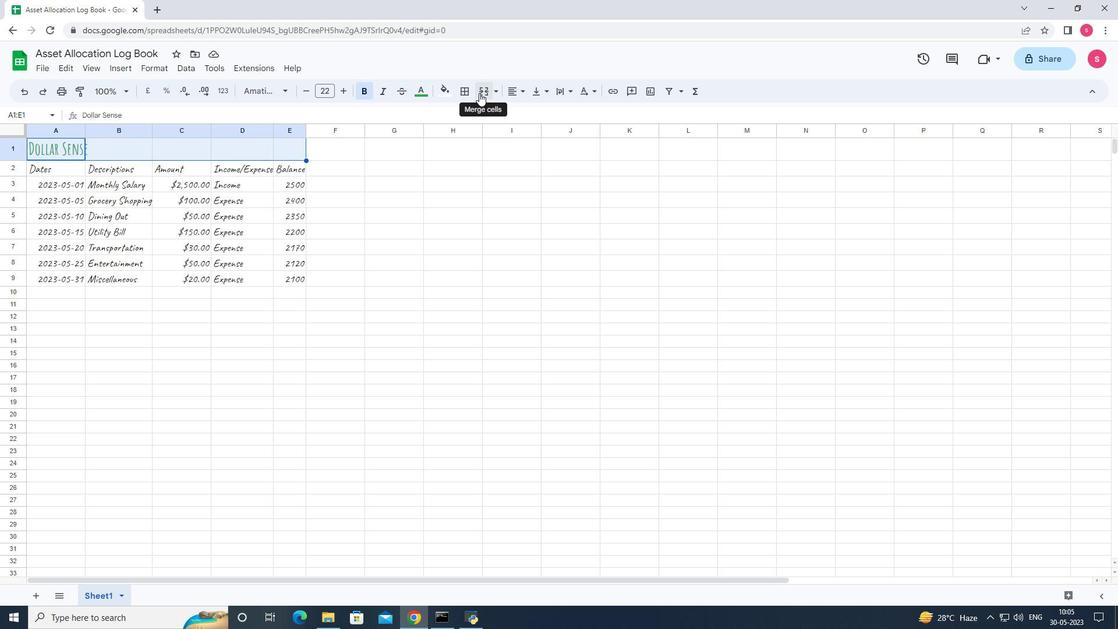 
Action: Mouse moved to (50, 148)
Screenshot: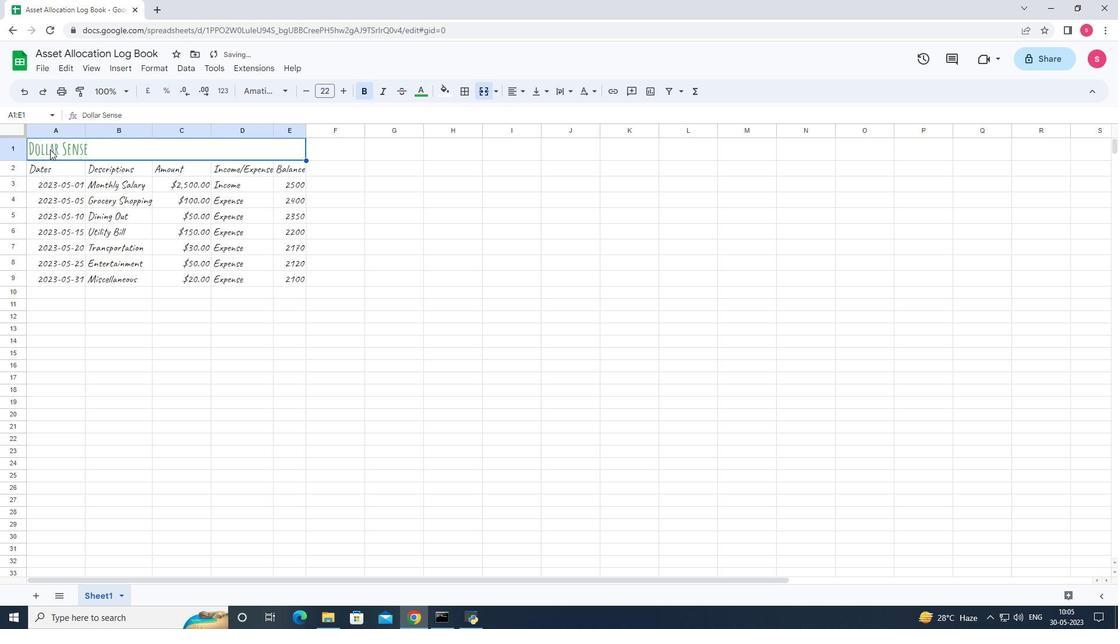 
Action: Mouse pressed left at (50, 148)
Screenshot: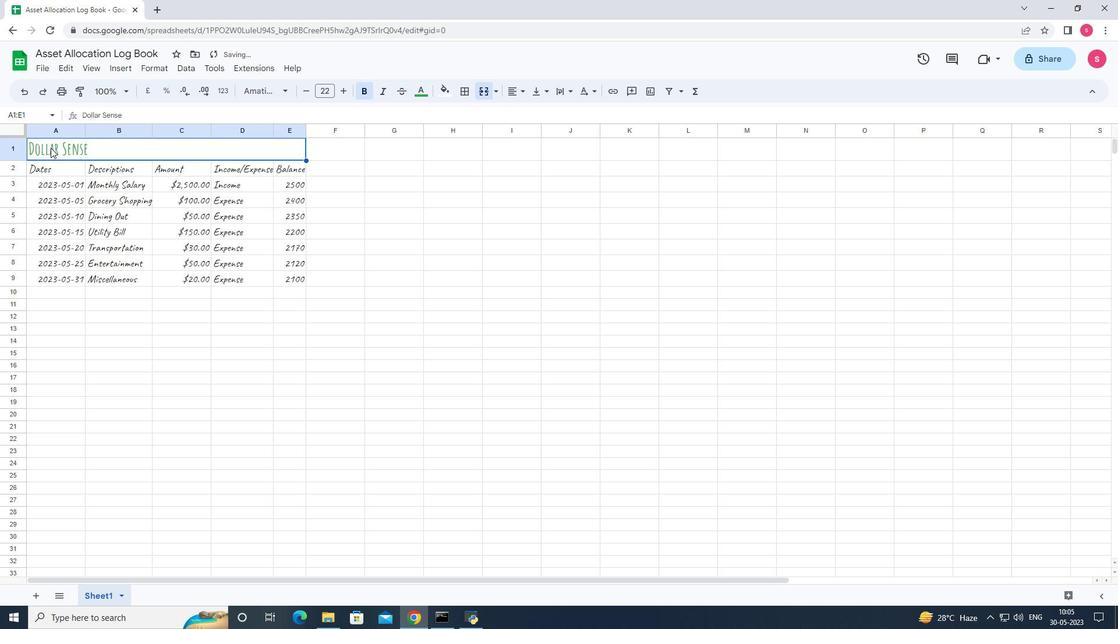 
Action: Mouse moved to (521, 89)
Screenshot: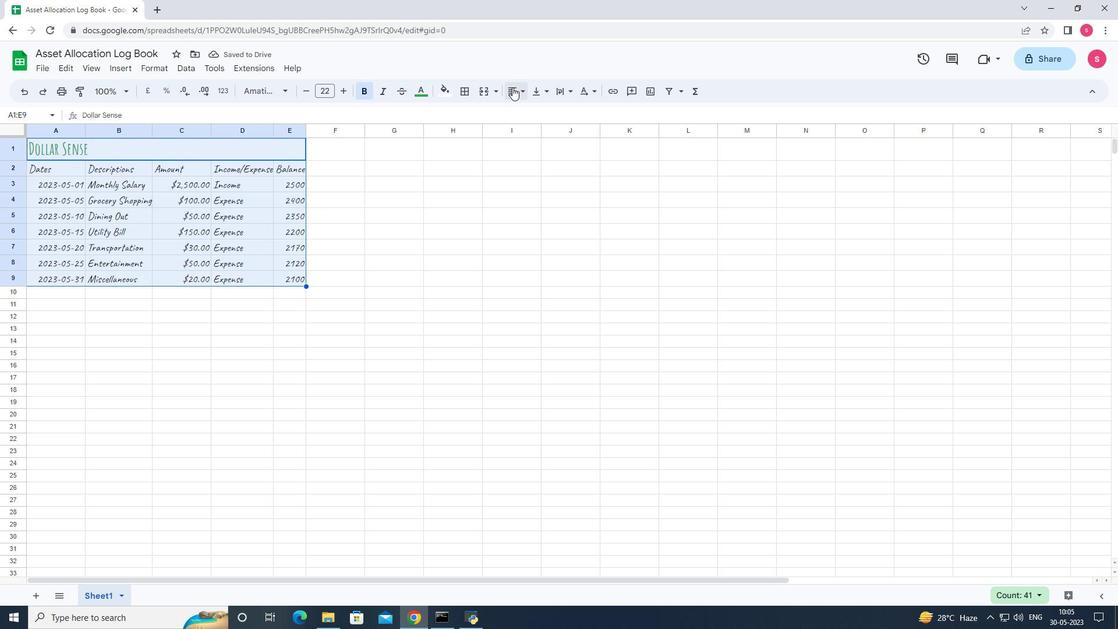 
Action: Mouse pressed left at (521, 89)
Screenshot: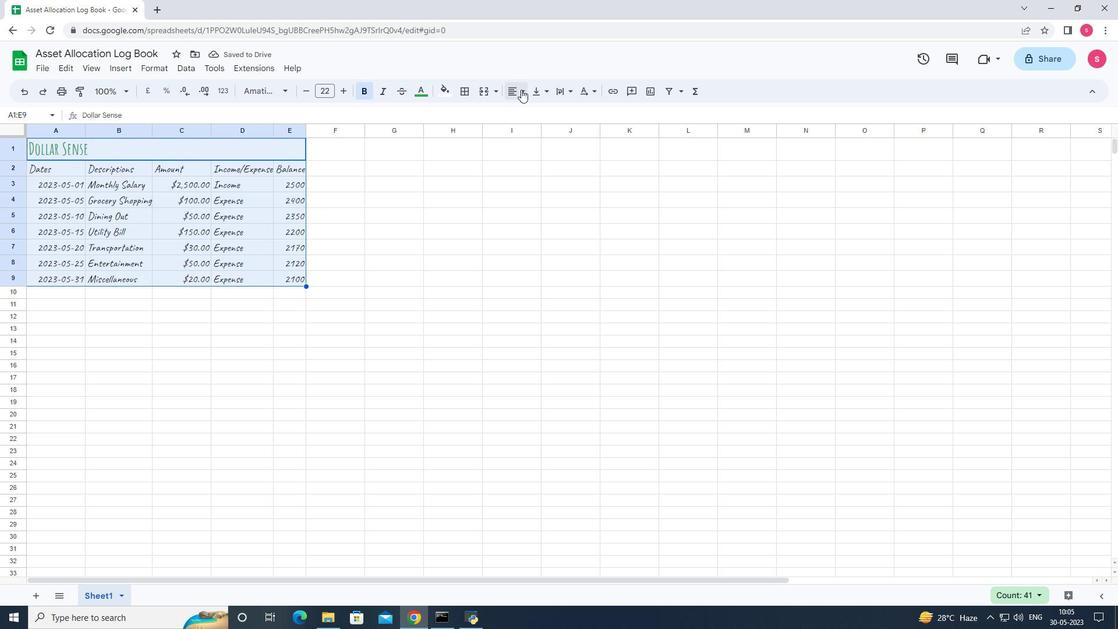 
Action: Mouse moved to (519, 113)
Screenshot: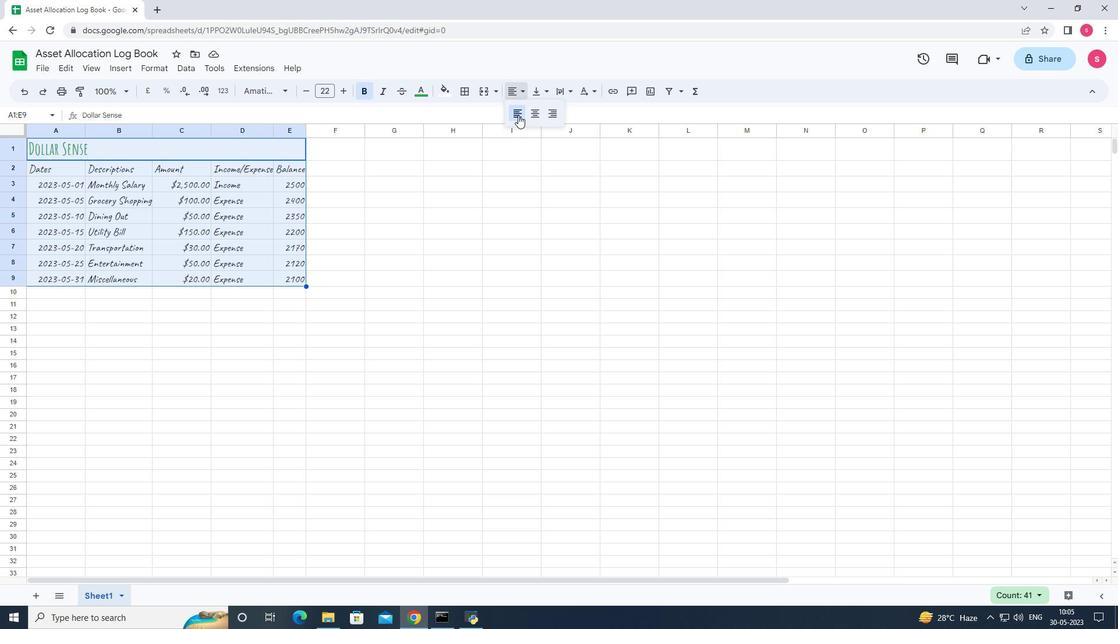 
Action: Mouse pressed left at (519, 113)
Screenshot: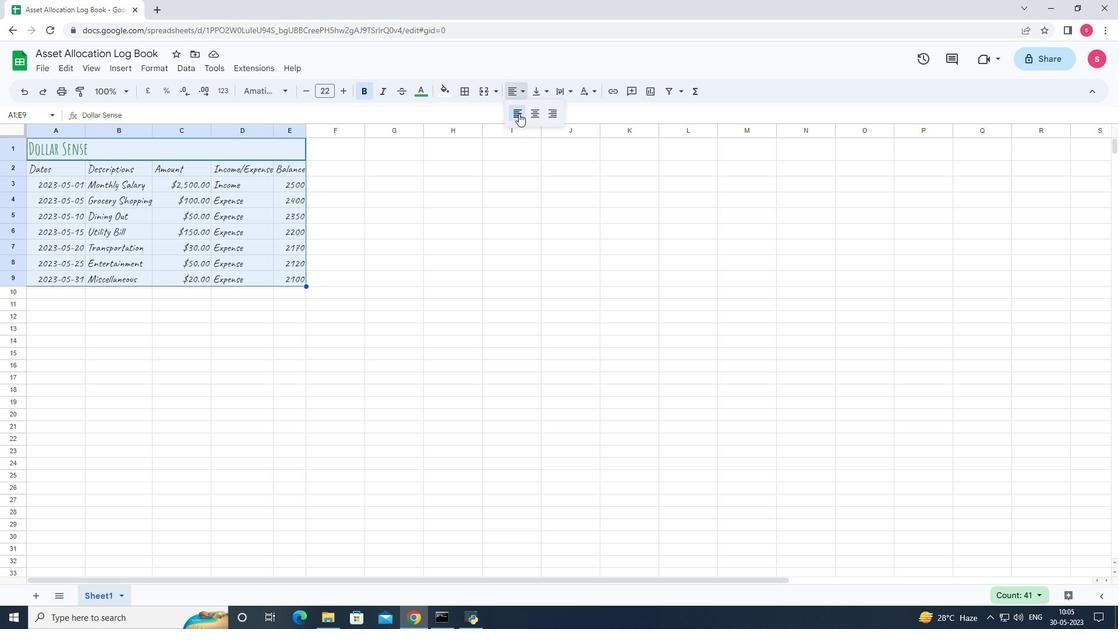 
Action: Mouse moved to (519, 89)
Screenshot: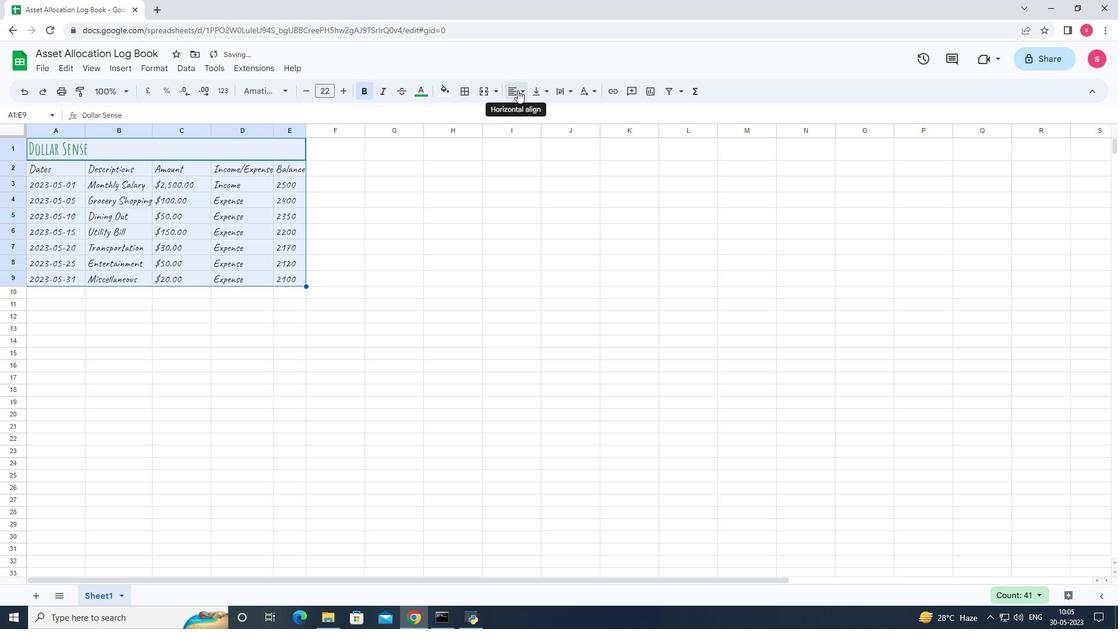 
Action: Mouse pressed left at (519, 89)
Screenshot: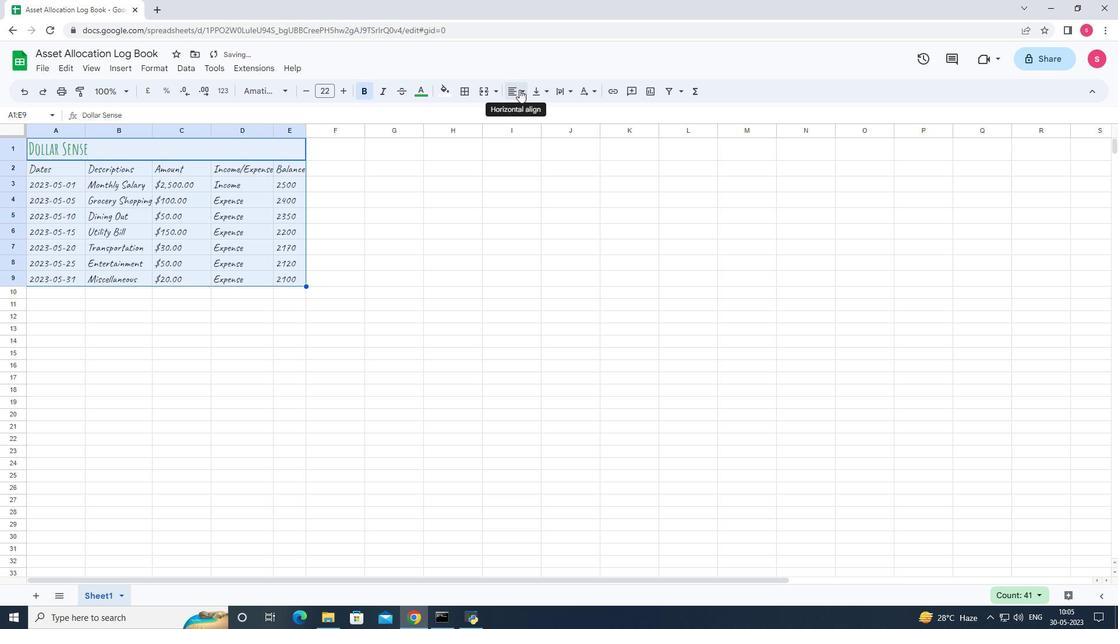 
Action: Mouse moved to (514, 115)
Screenshot: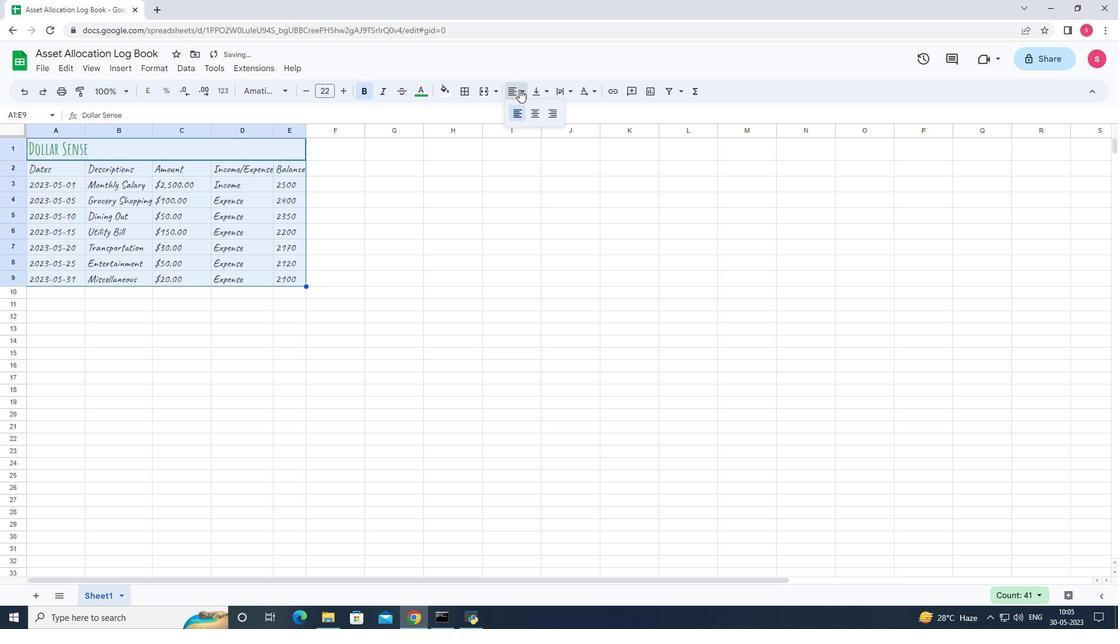
Action: Mouse pressed left at (514, 115)
Screenshot: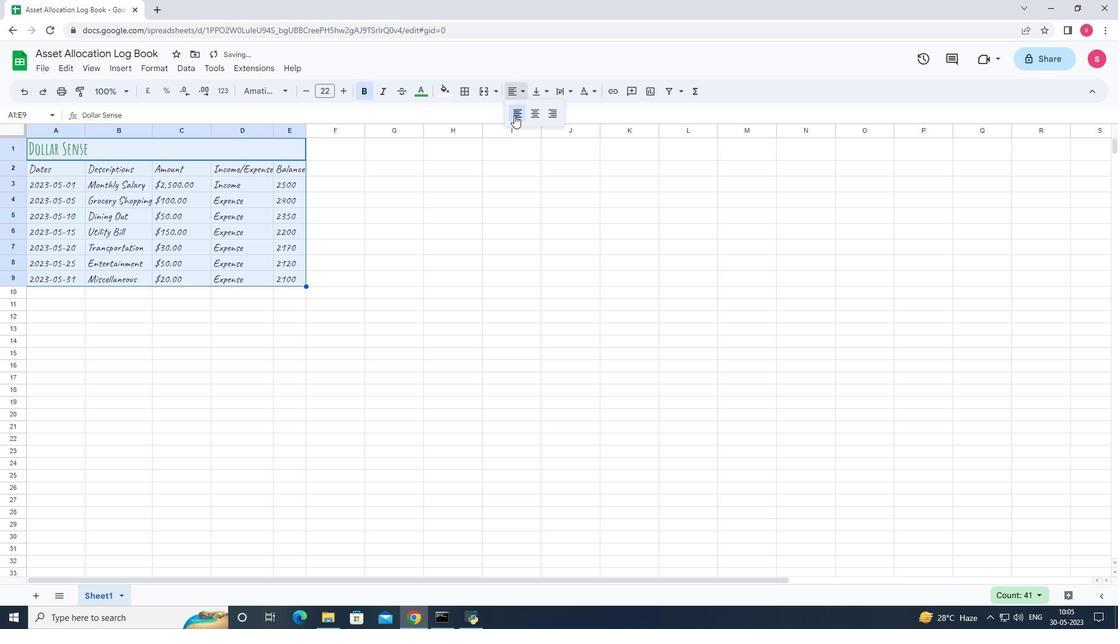 
Action: Mouse moved to (86, 127)
Screenshot: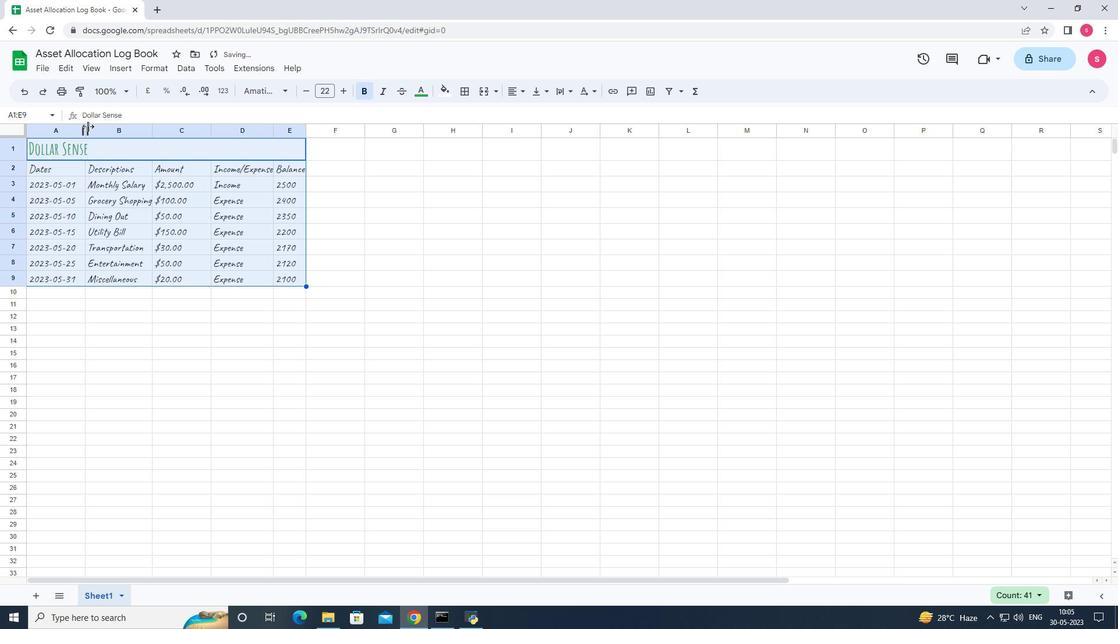 
Action: Mouse pressed left at (86, 127)
Screenshot: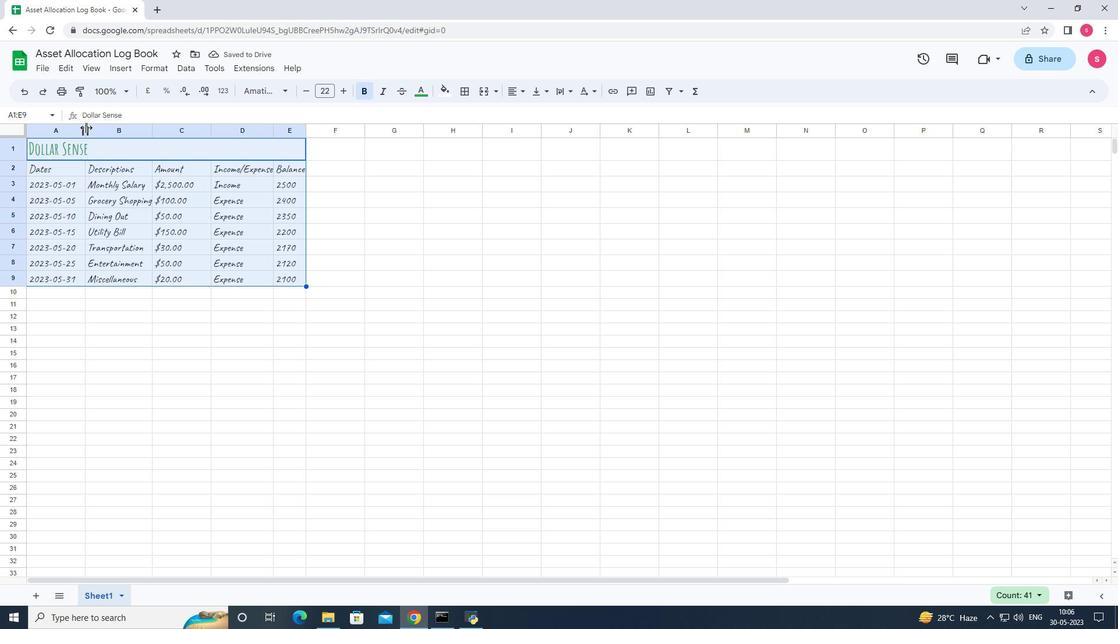 
Action: Mouse pressed left at (86, 127)
Screenshot: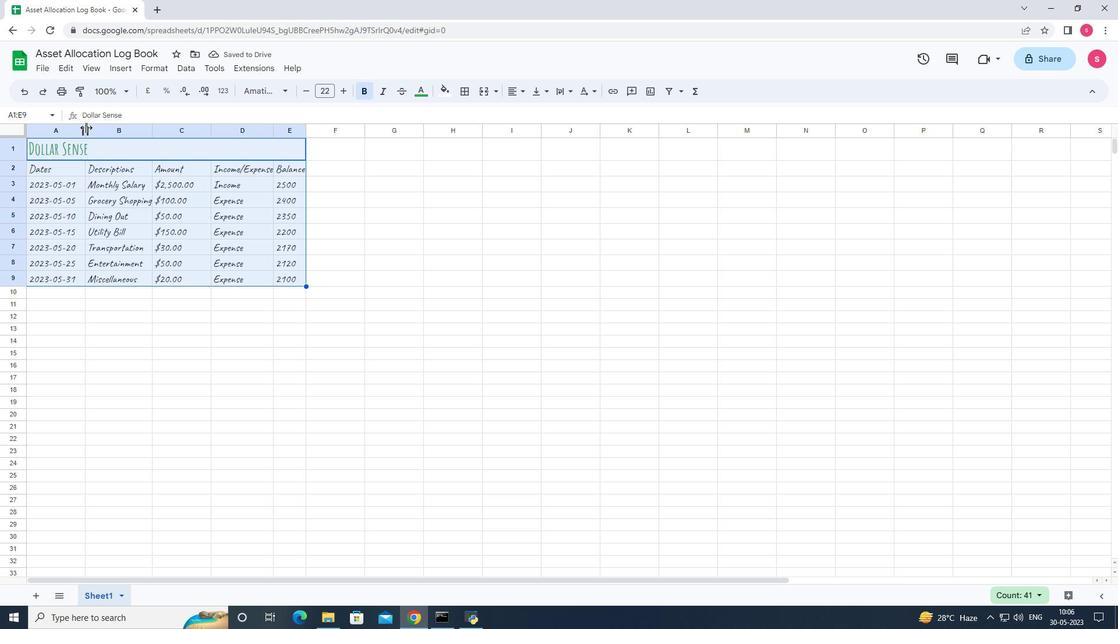 
Action: Mouse moved to (156, 129)
Screenshot: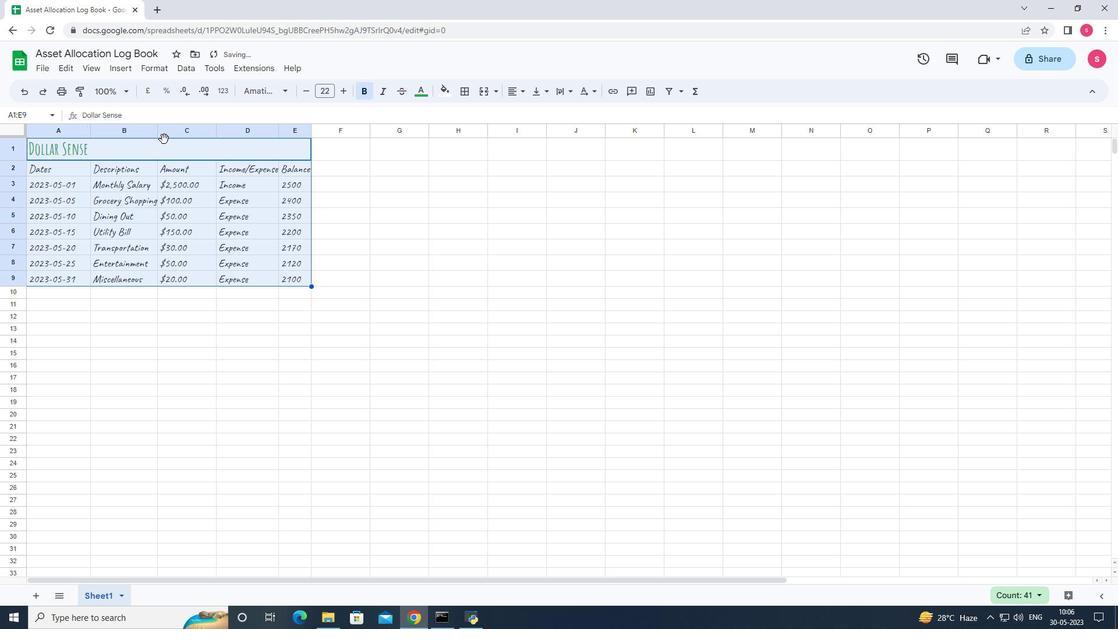 
Action: Mouse pressed left at (156, 129)
Screenshot: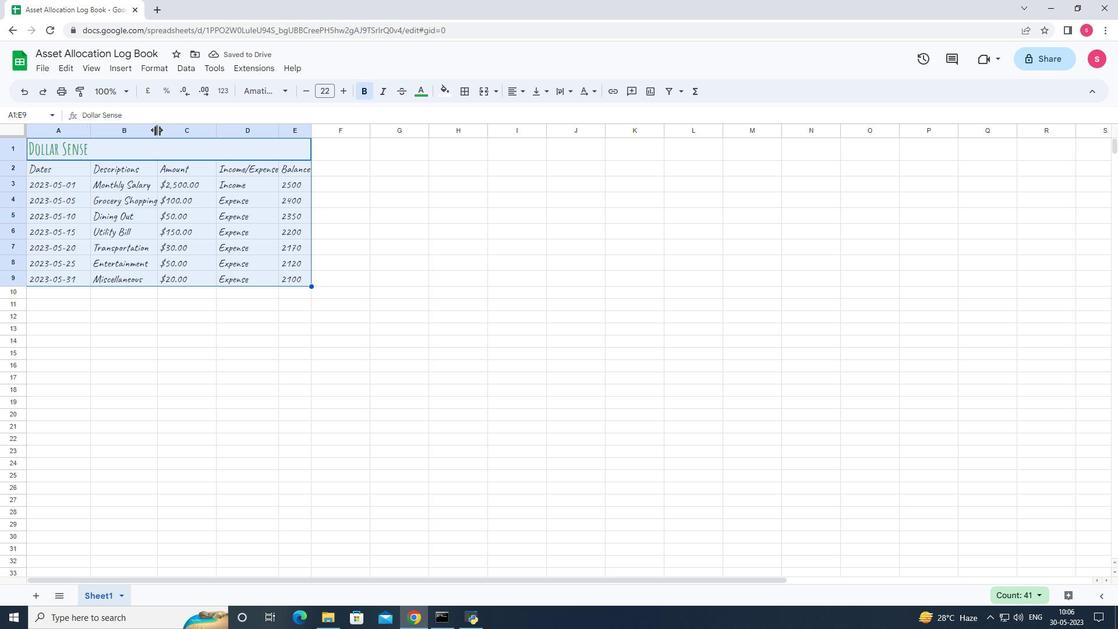 
Action: Mouse pressed left at (156, 129)
Screenshot: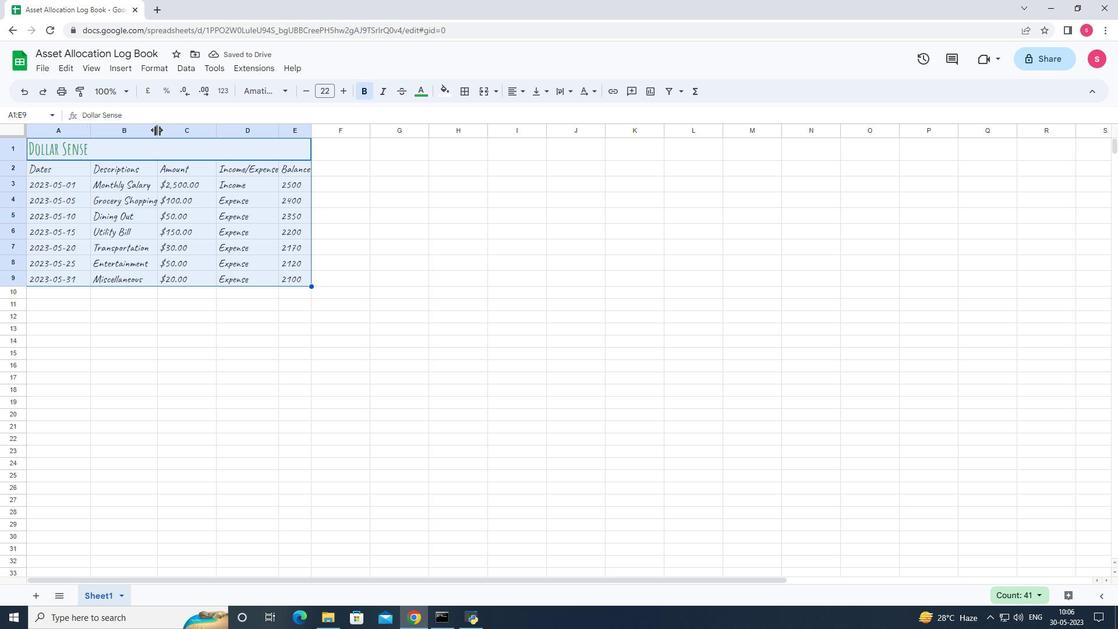 
Action: Mouse moved to (218, 130)
Screenshot: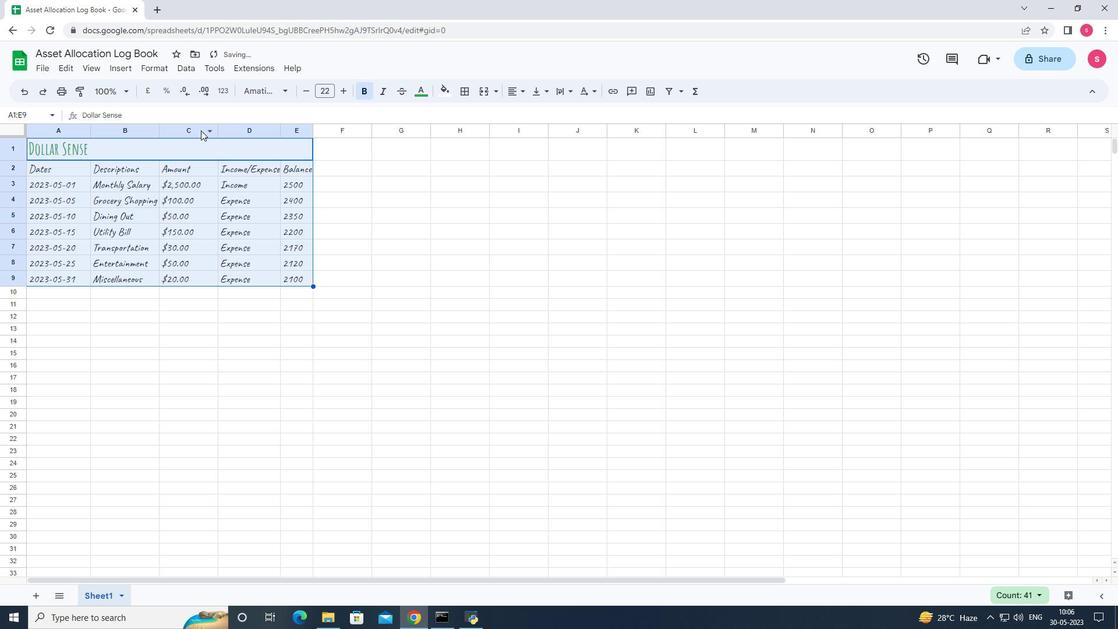 
Action: Mouse pressed left at (218, 130)
Screenshot: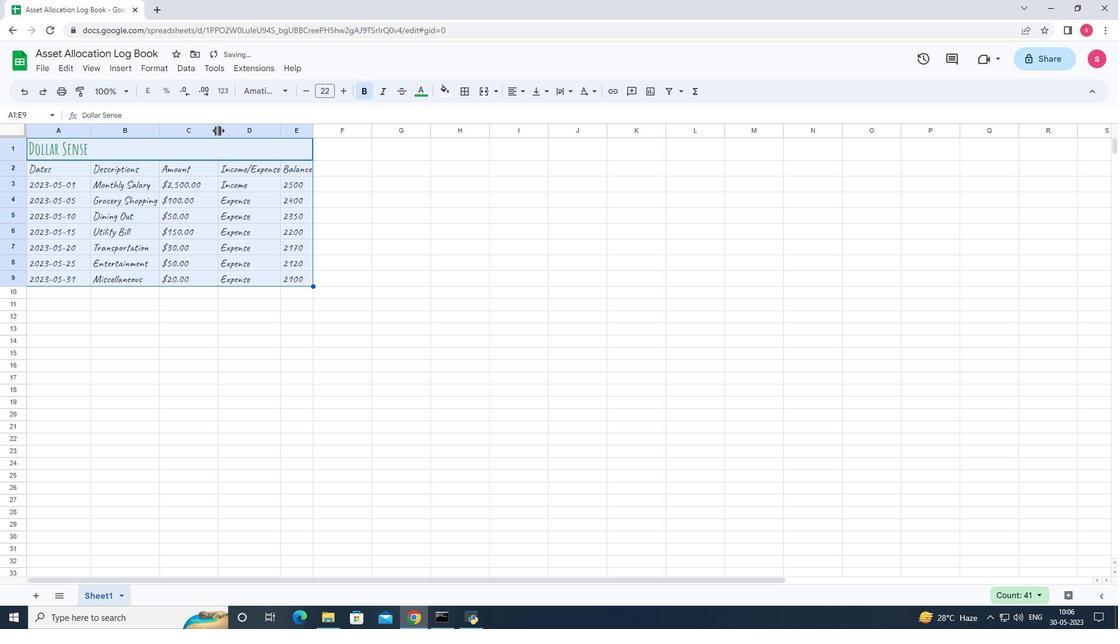 
Action: Mouse pressed left at (218, 130)
Screenshot: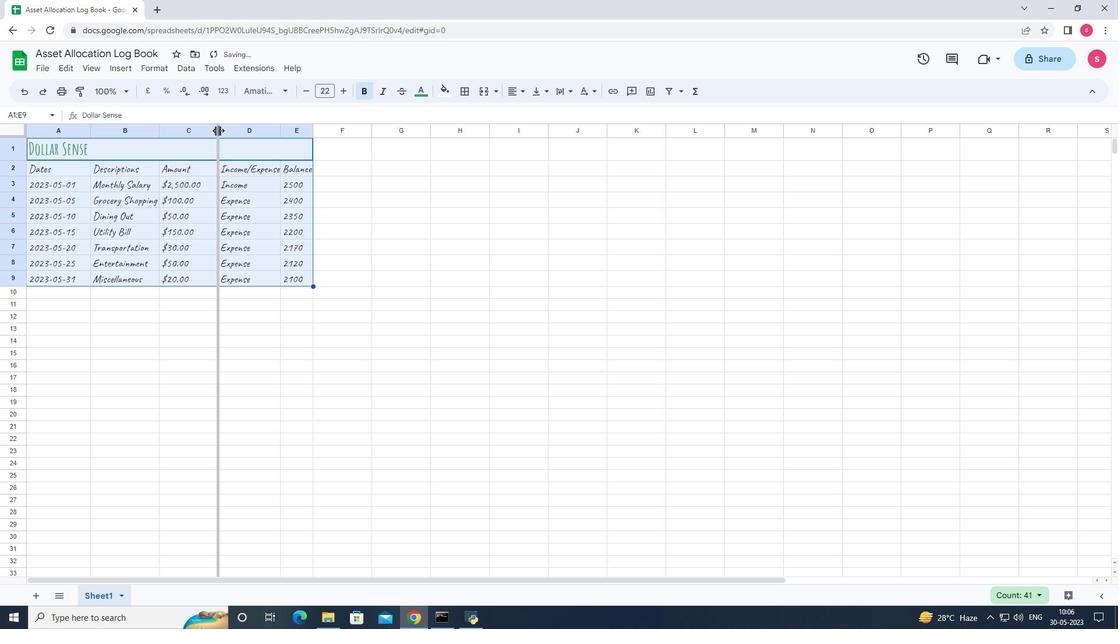 
Action: Mouse moved to (265, 134)
Screenshot: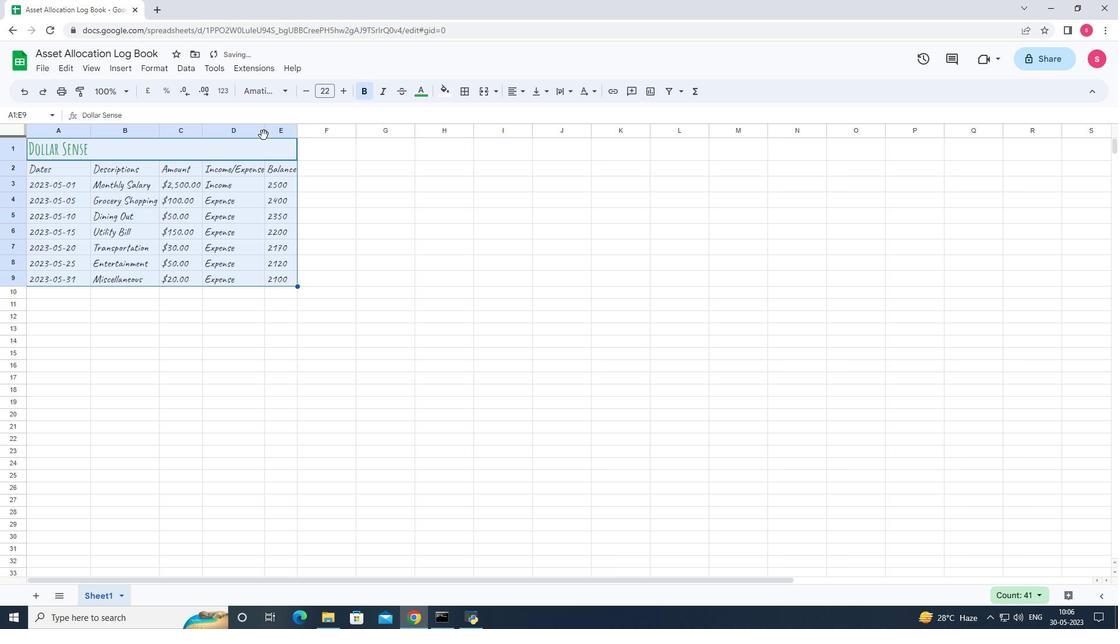 
Action: Mouse pressed left at (265, 134)
Screenshot: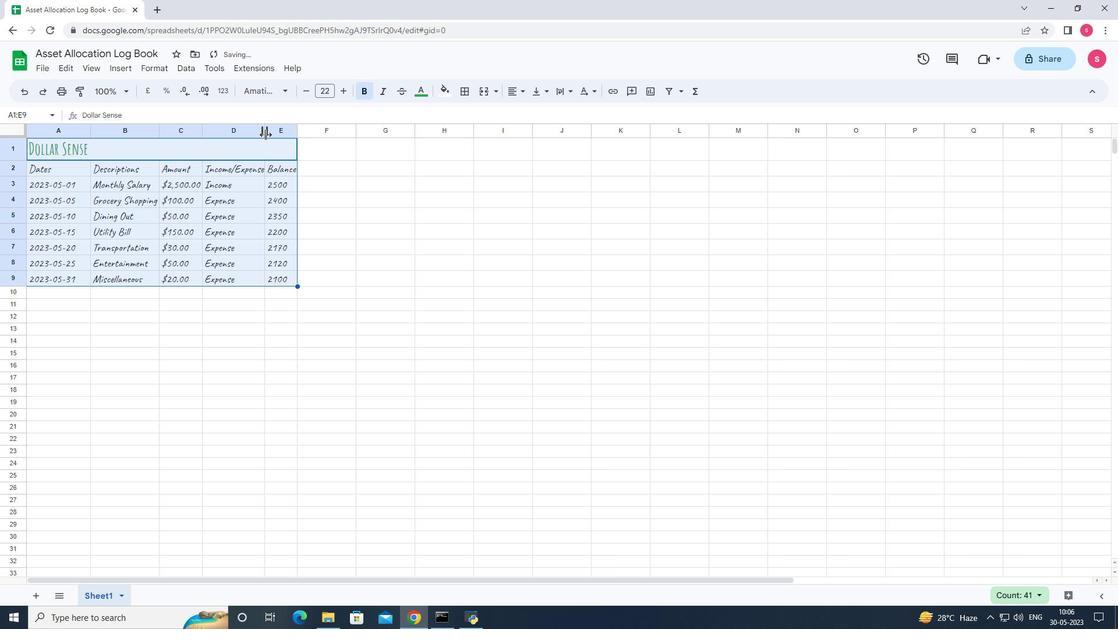 
Action: Mouse pressed left at (265, 134)
Screenshot: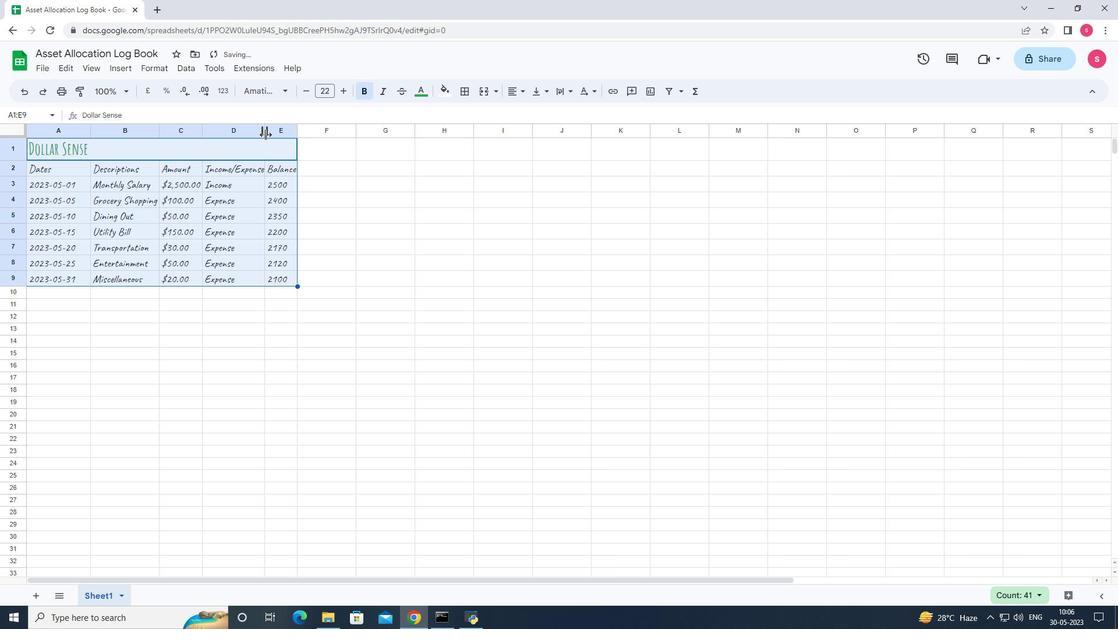 
Action: Mouse moved to (300, 131)
Screenshot: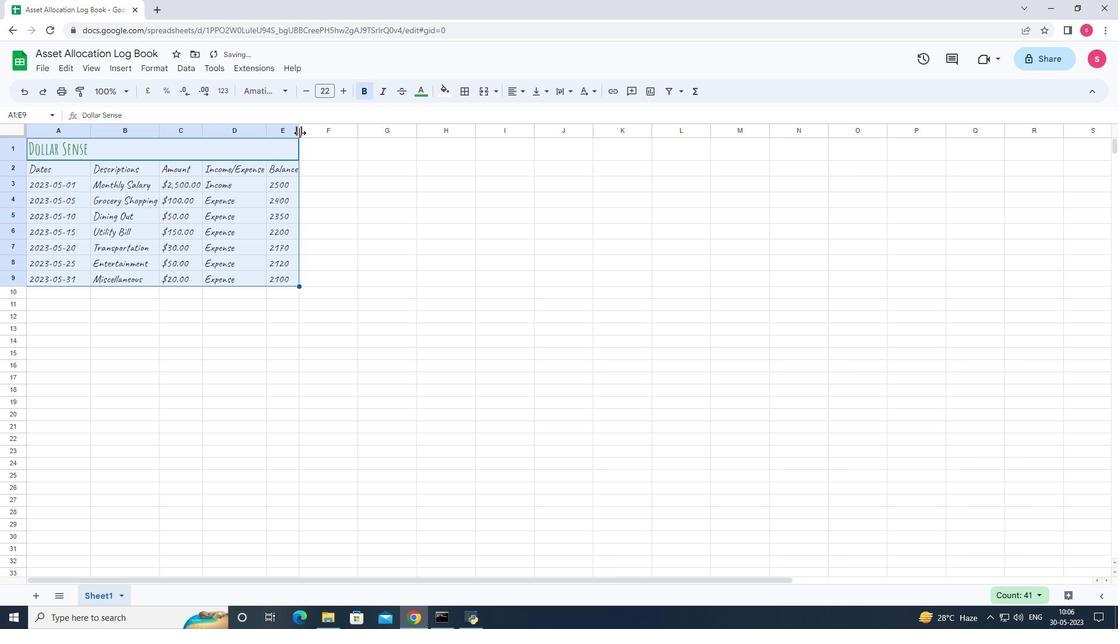 
Action: Mouse pressed left at (300, 131)
Screenshot: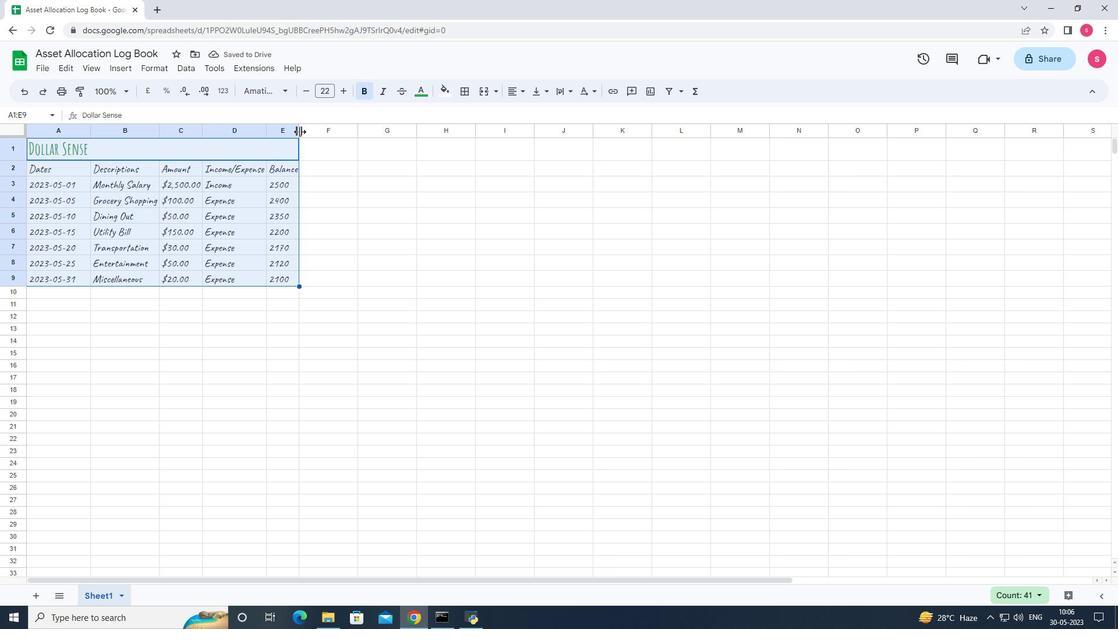 
Action: Mouse pressed left at (300, 131)
Screenshot: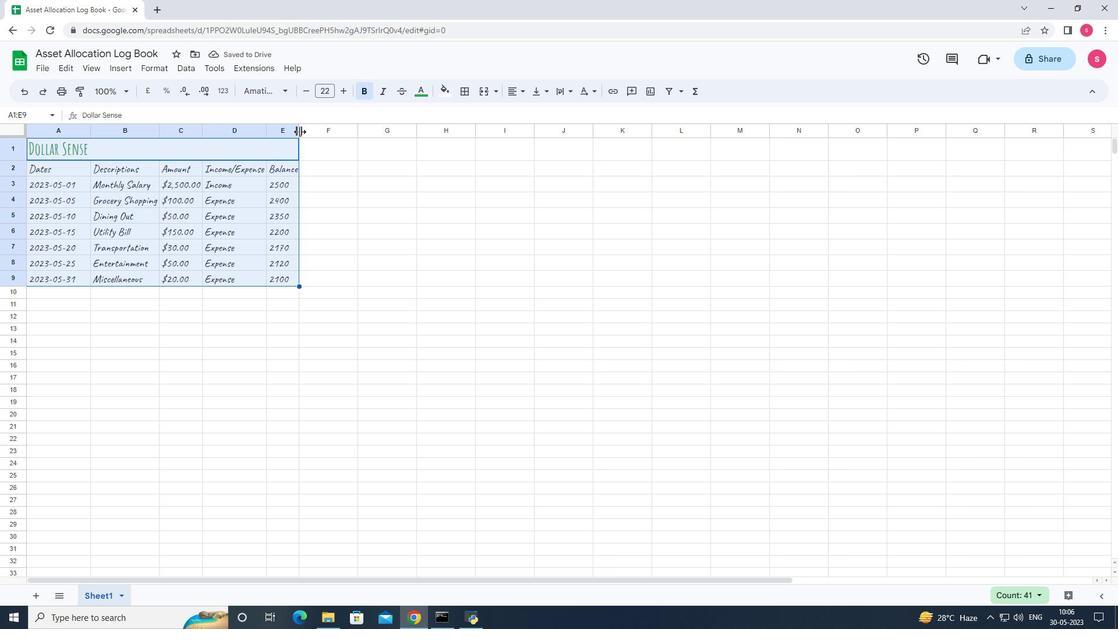 
Action: Mouse moved to (287, 323)
Screenshot: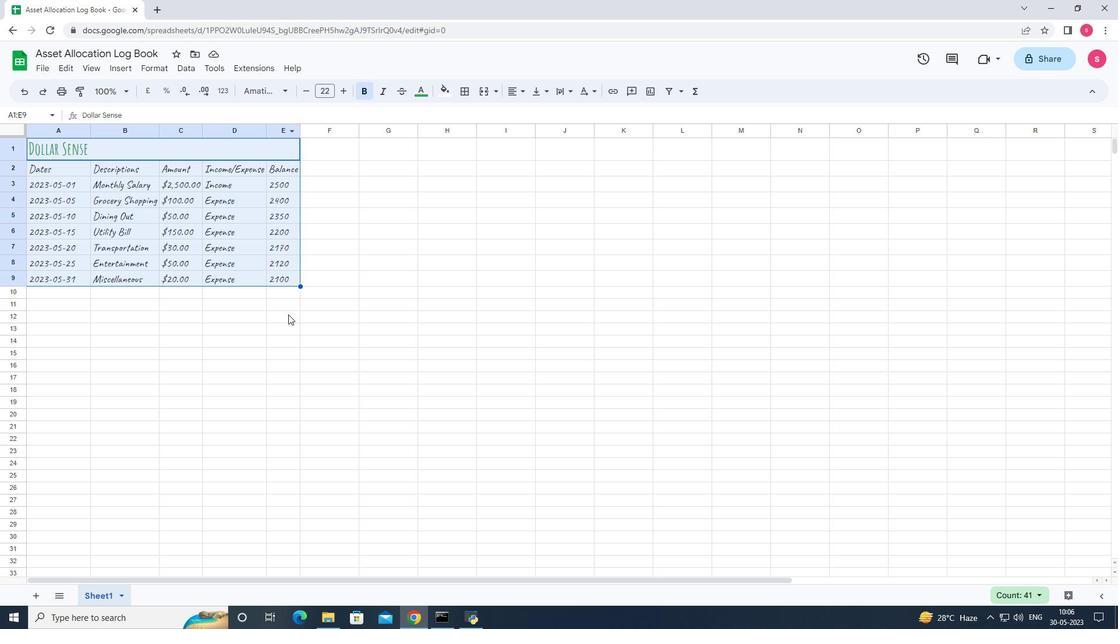 
Action: Mouse pressed left at (287, 323)
Screenshot: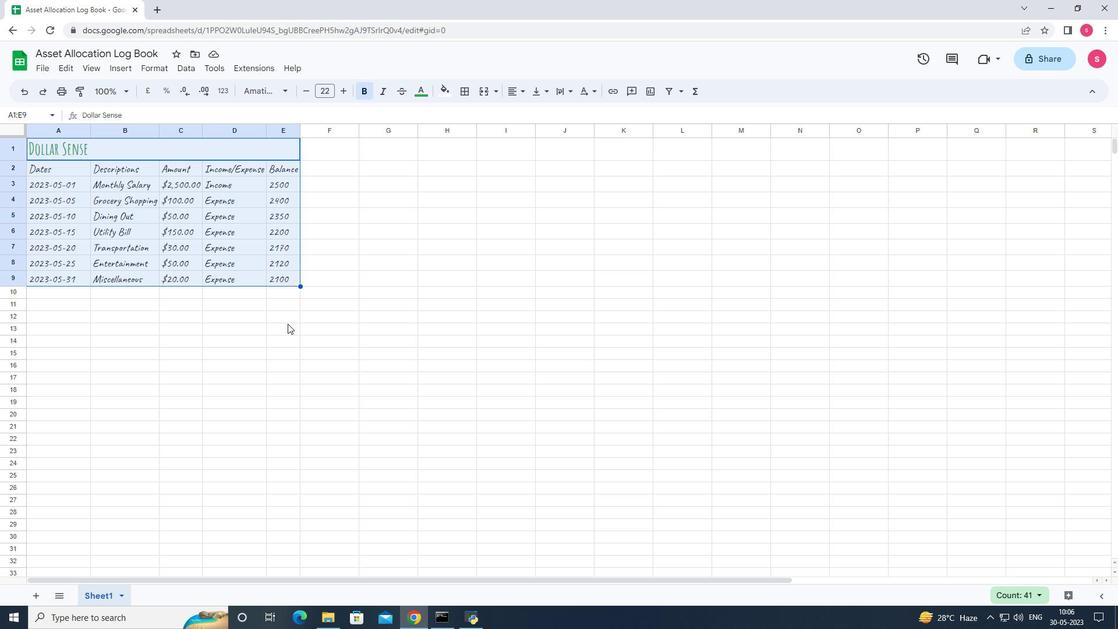 
Action: Mouse moved to (197, 316)
Screenshot: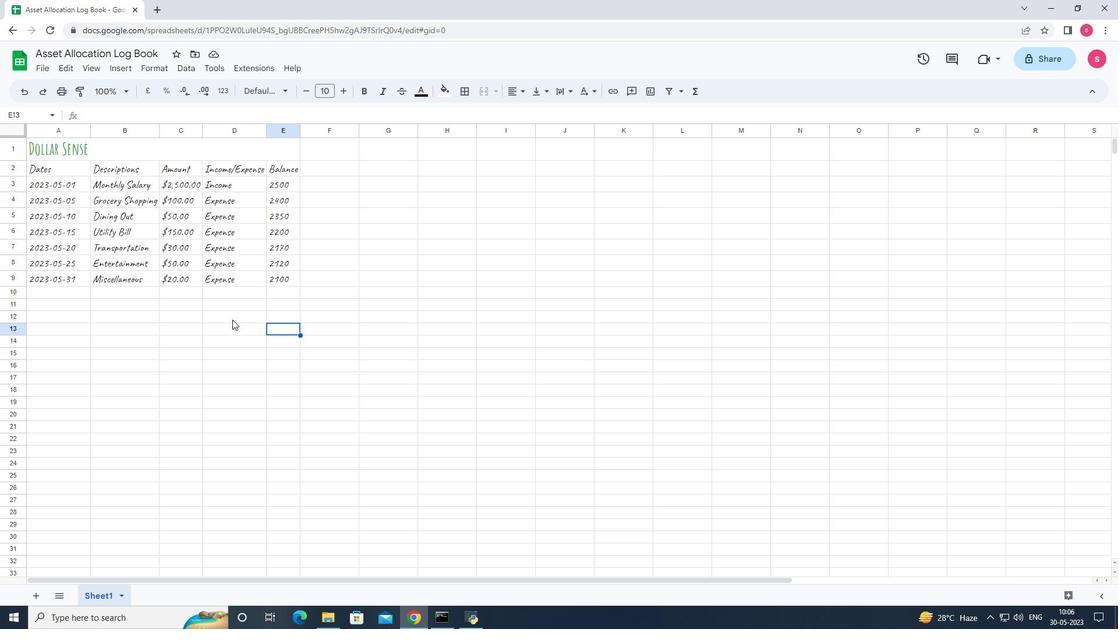 
Action: Mouse pressed left at (197, 316)
Screenshot: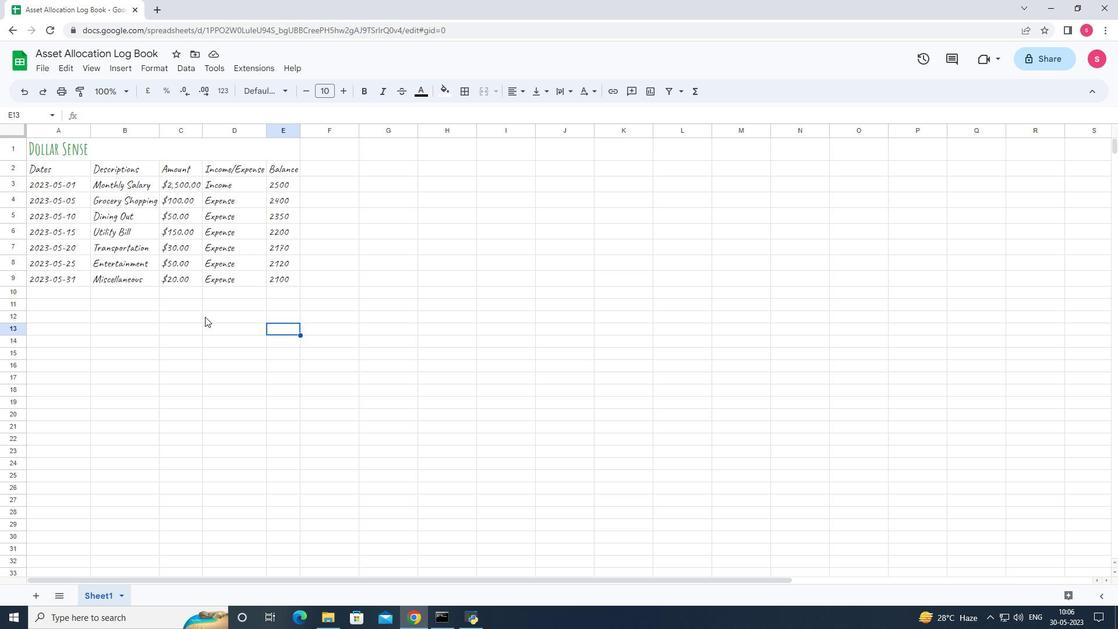
Action: Key pressed ctrl+S
Screenshot: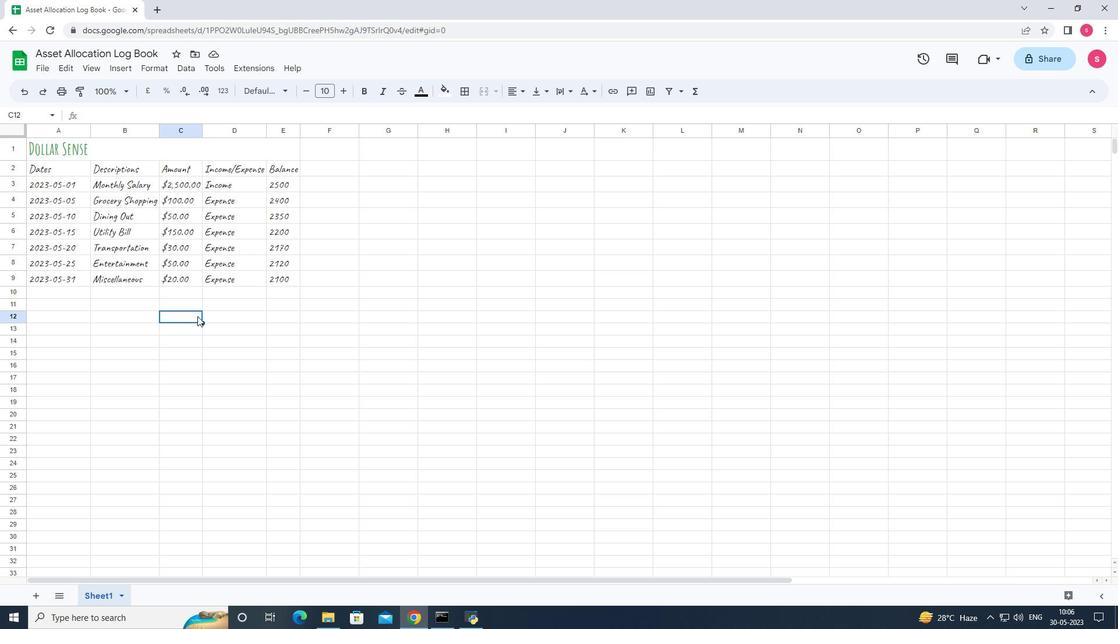 
